 Task: Create a due date automation trigger when advanced on, on the monday before a card is due add fields with custom field "Resume" set to a date not in this week at 11:00 AM.
Action: Mouse moved to (935, 279)
Screenshot: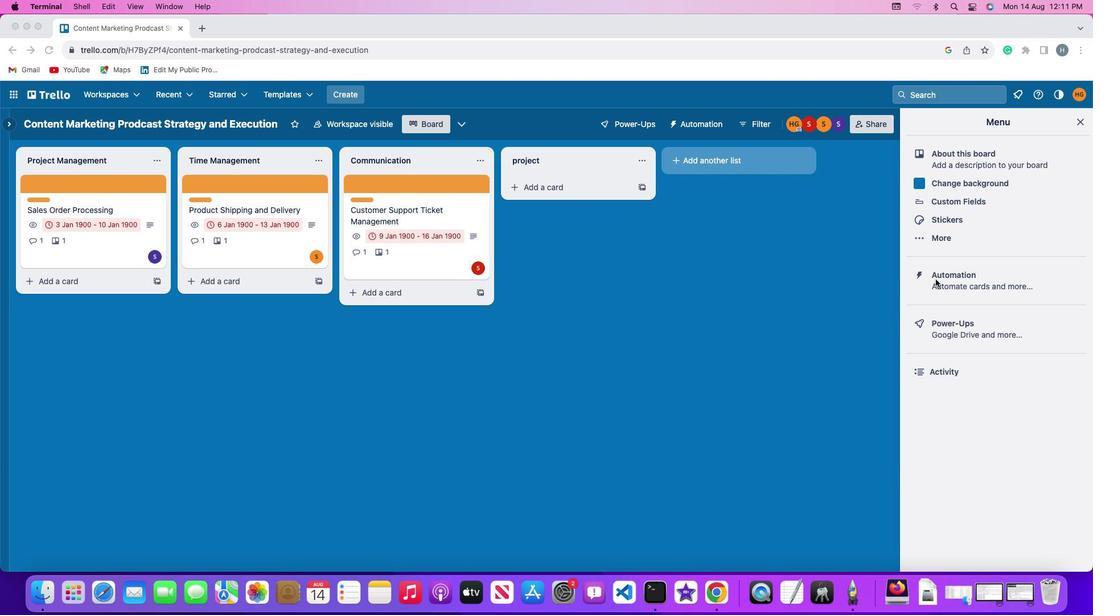 
Action: Mouse pressed left at (935, 279)
Screenshot: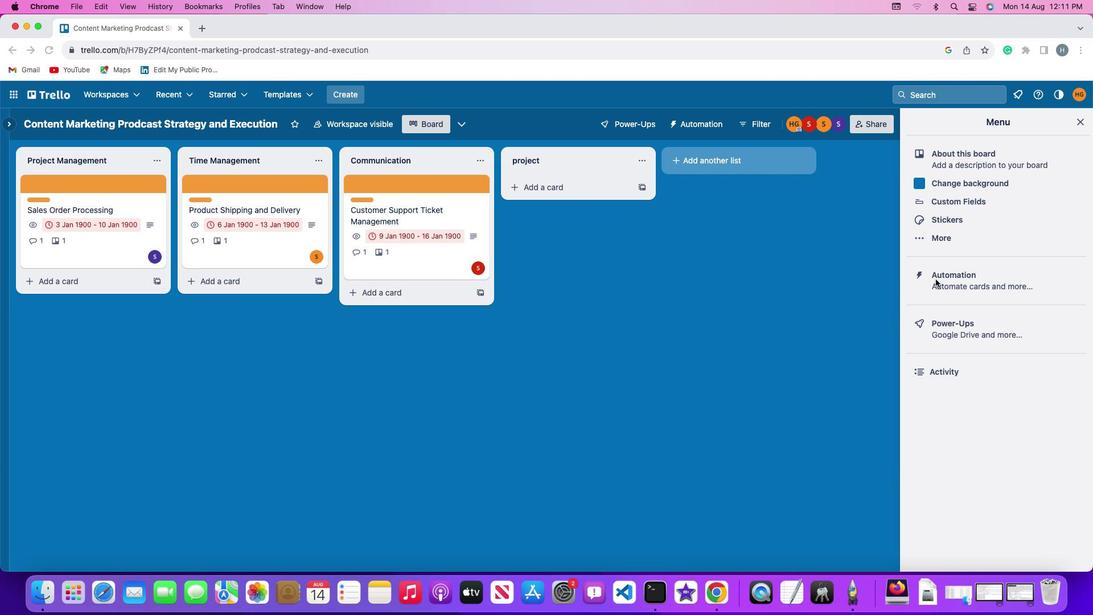 
Action: Mouse pressed left at (935, 279)
Screenshot: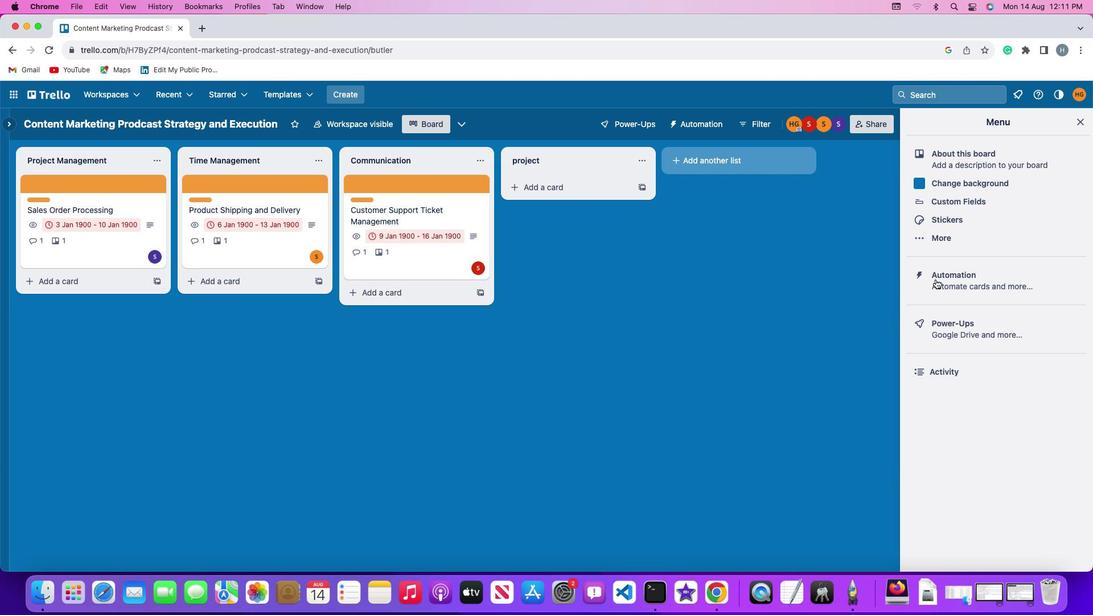 
Action: Mouse moved to (82, 271)
Screenshot: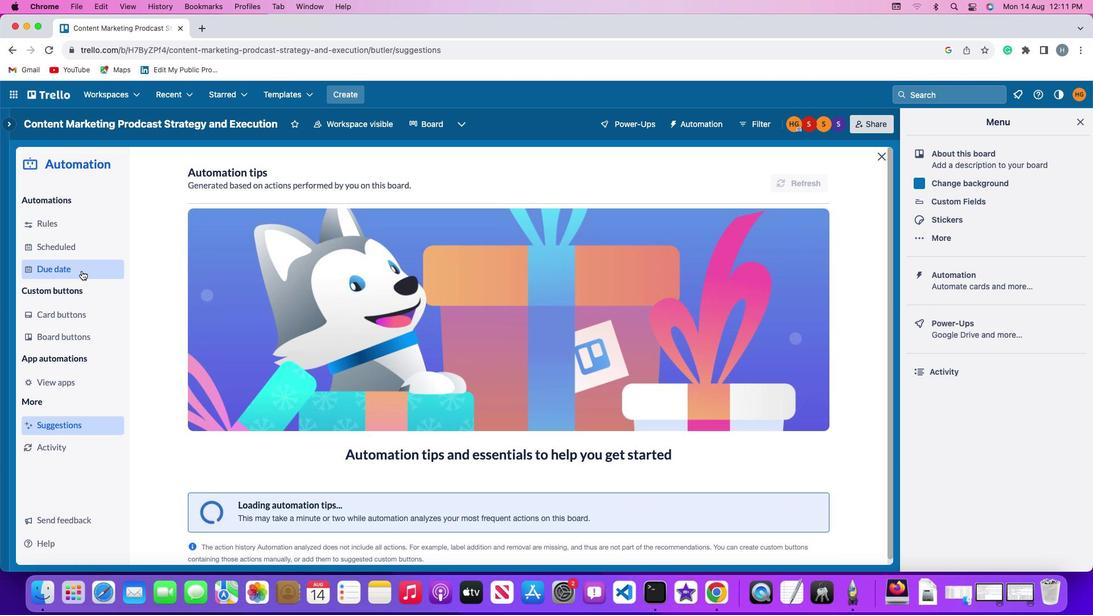 
Action: Mouse pressed left at (82, 271)
Screenshot: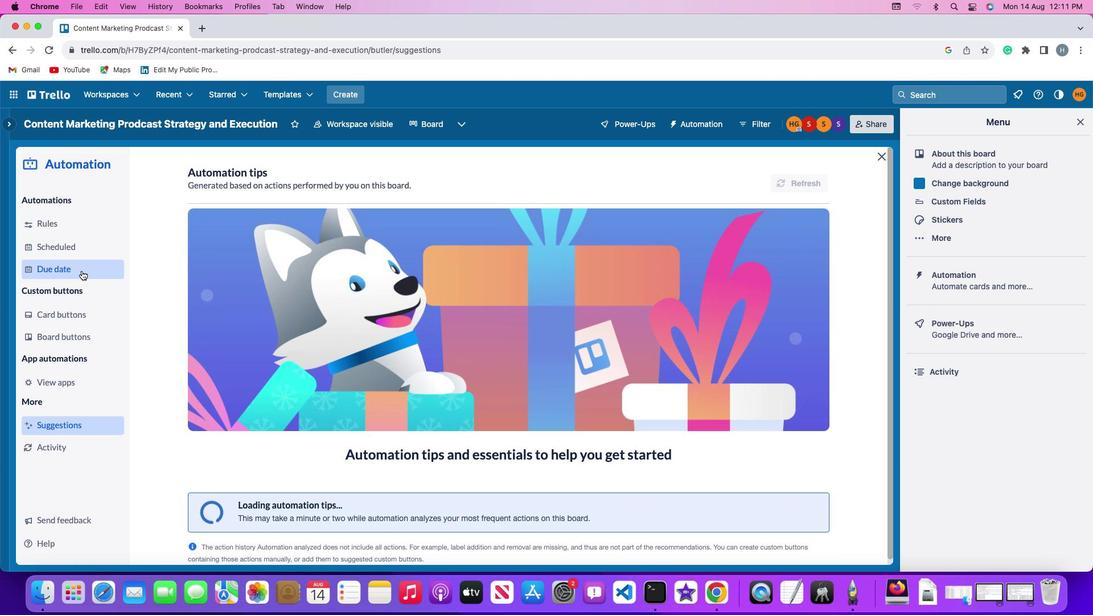 
Action: Mouse moved to (777, 177)
Screenshot: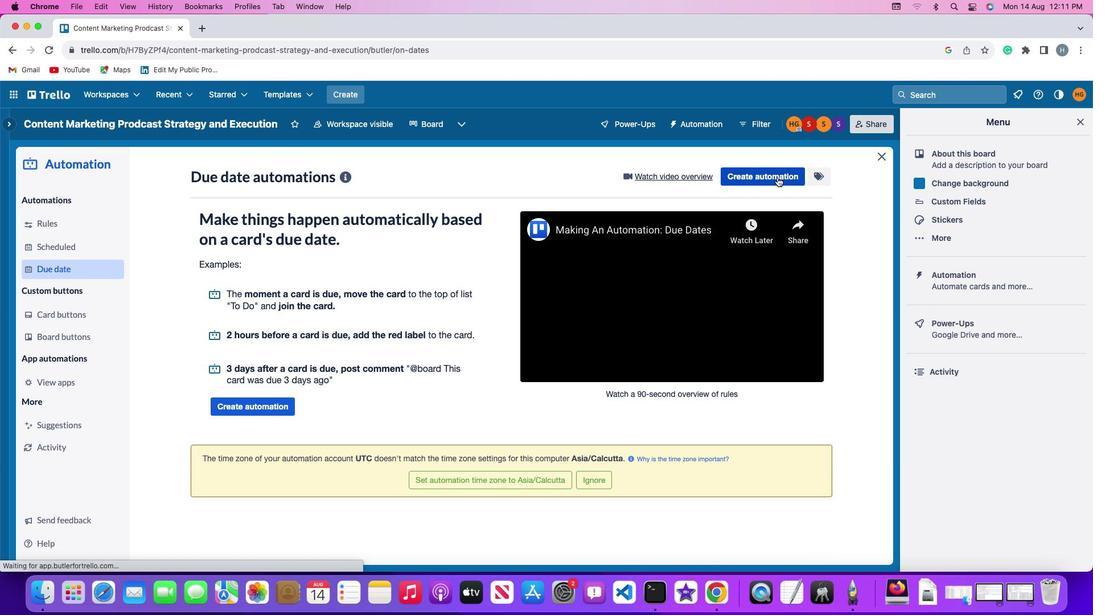 
Action: Mouse pressed left at (777, 177)
Screenshot: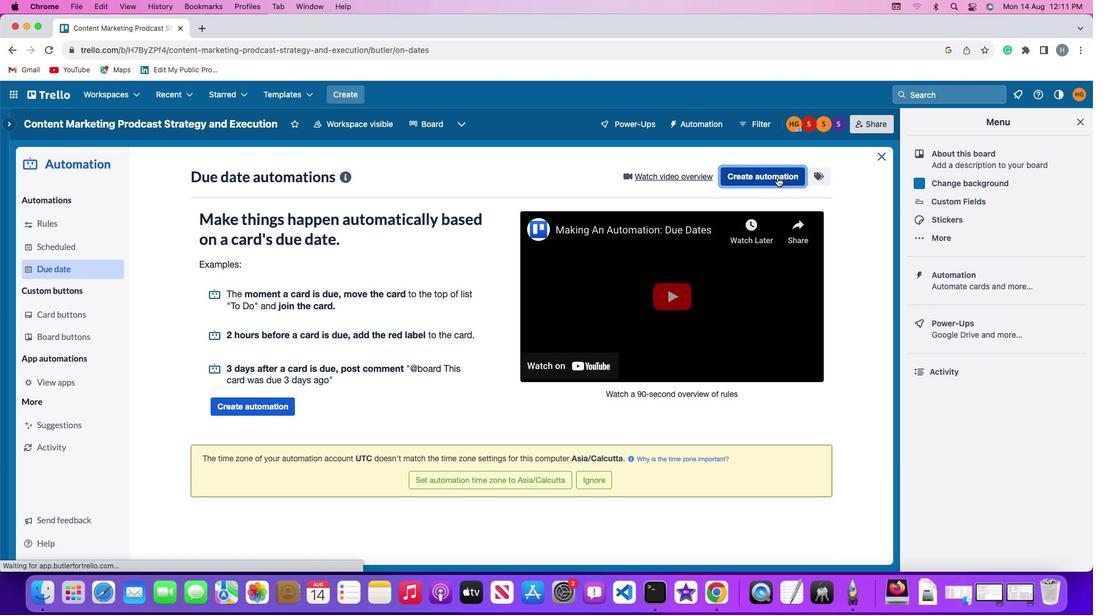 
Action: Mouse moved to (234, 285)
Screenshot: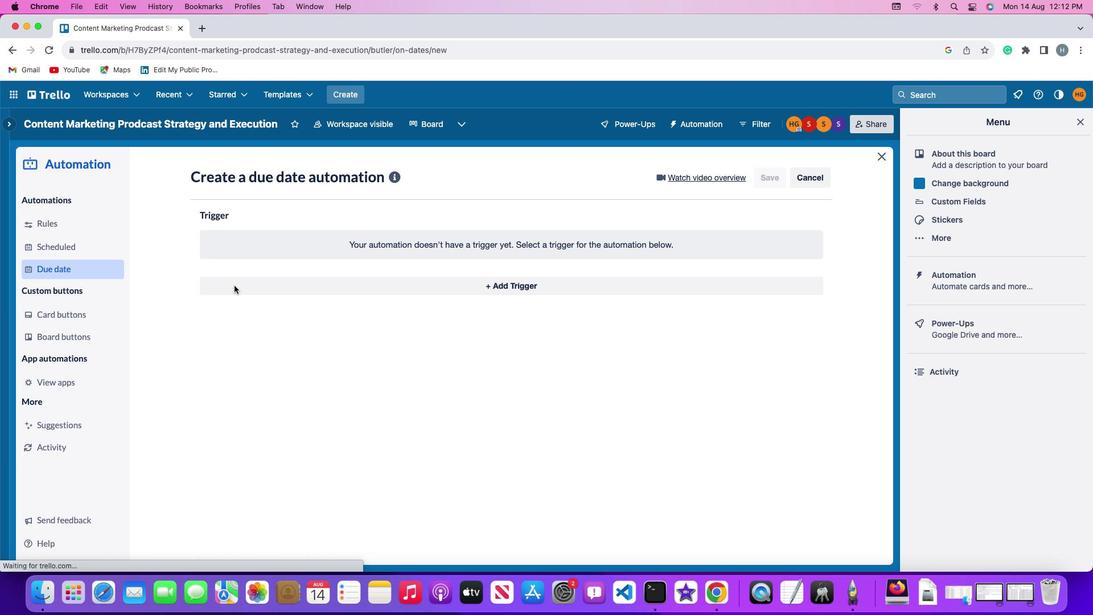 
Action: Mouse pressed left at (234, 285)
Screenshot: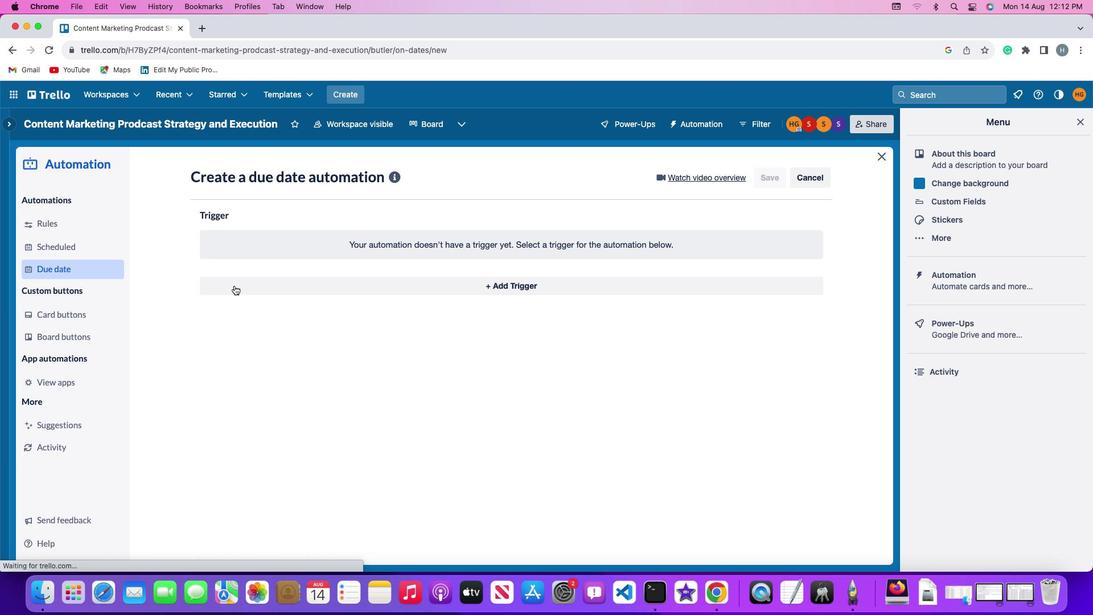 
Action: Mouse moved to (249, 488)
Screenshot: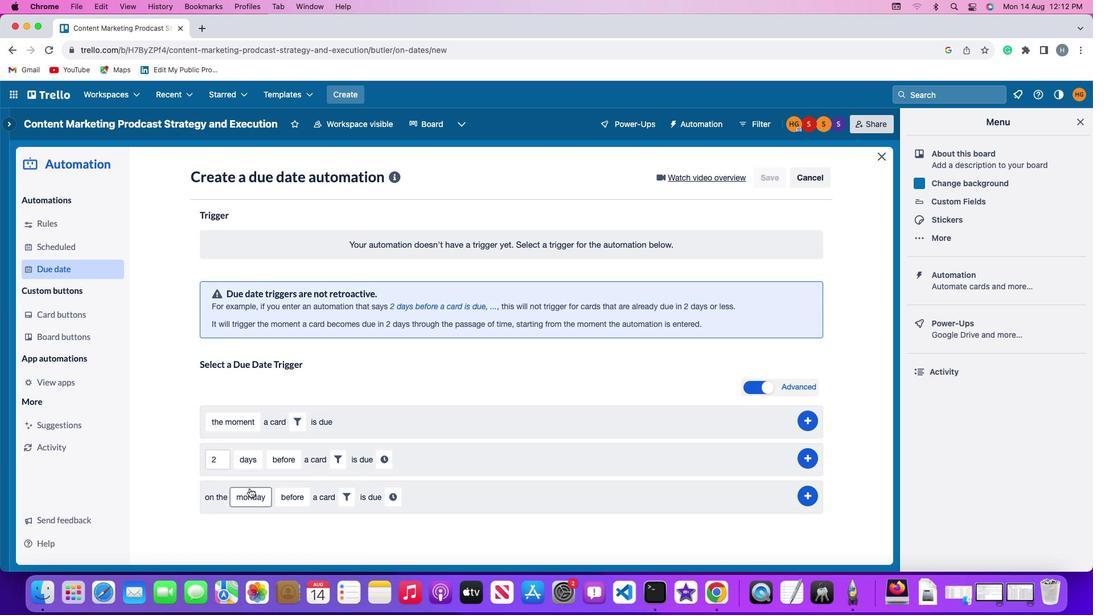 
Action: Mouse pressed left at (249, 488)
Screenshot: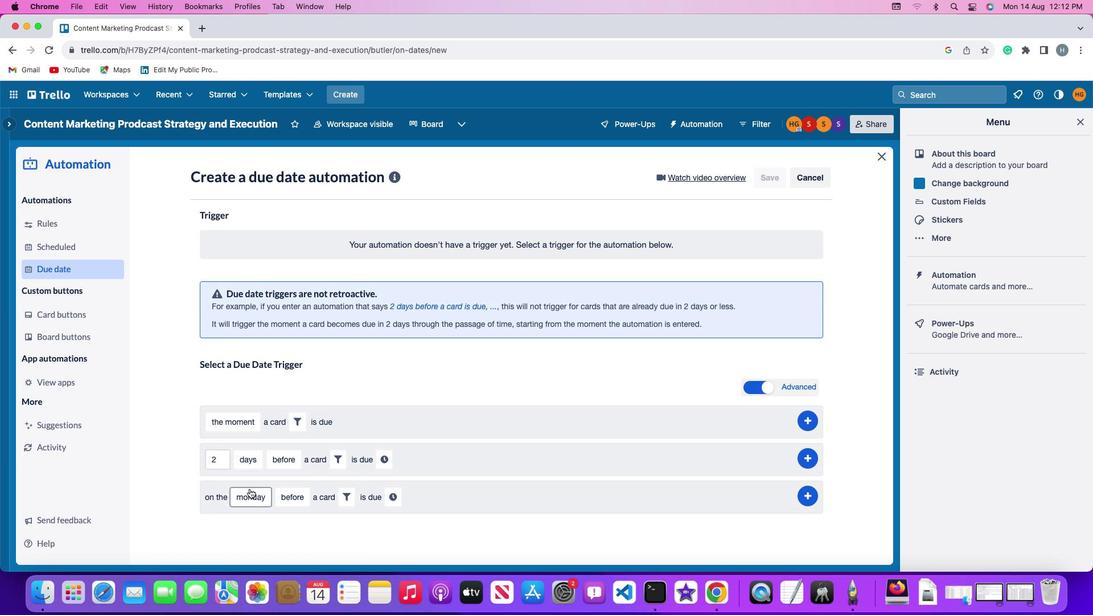 
Action: Mouse moved to (261, 340)
Screenshot: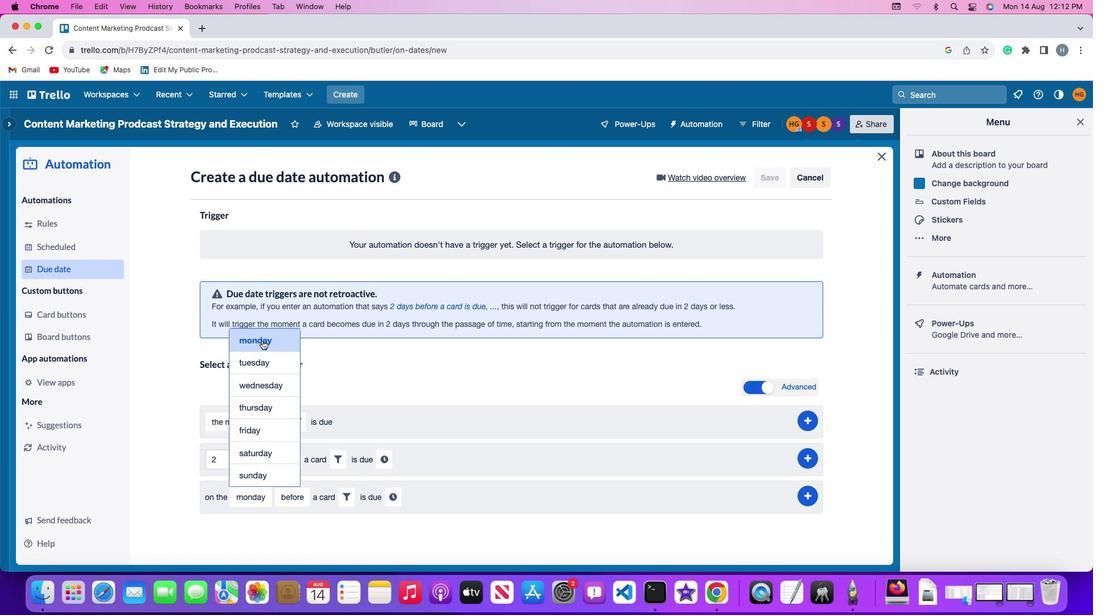 
Action: Mouse pressed left at (261, 340)
Screenshot: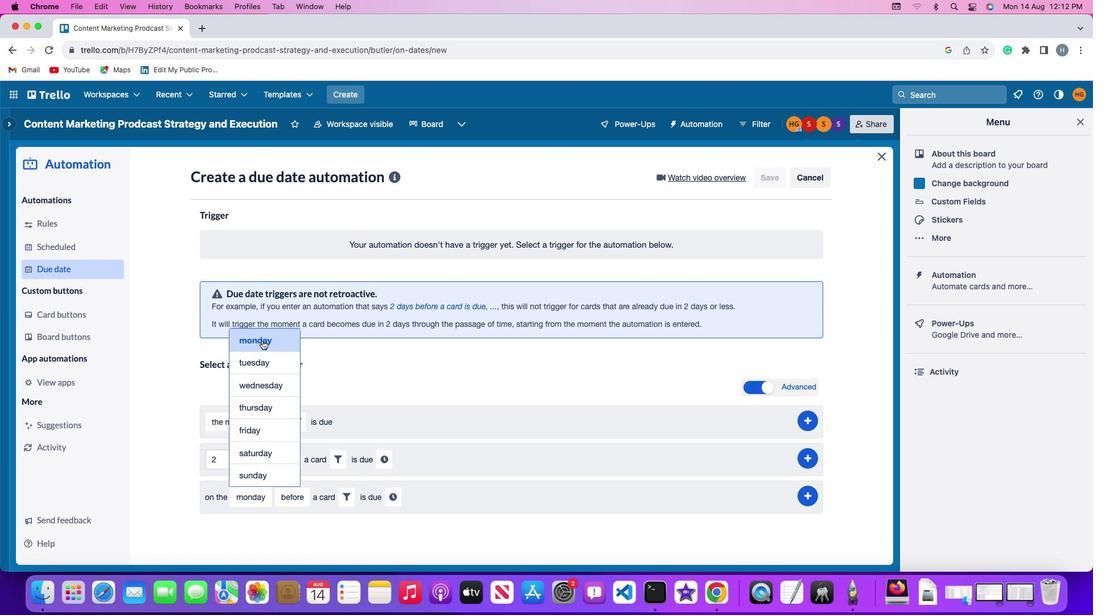 
Action: Mouse moved to (303, 493)
Screenshot: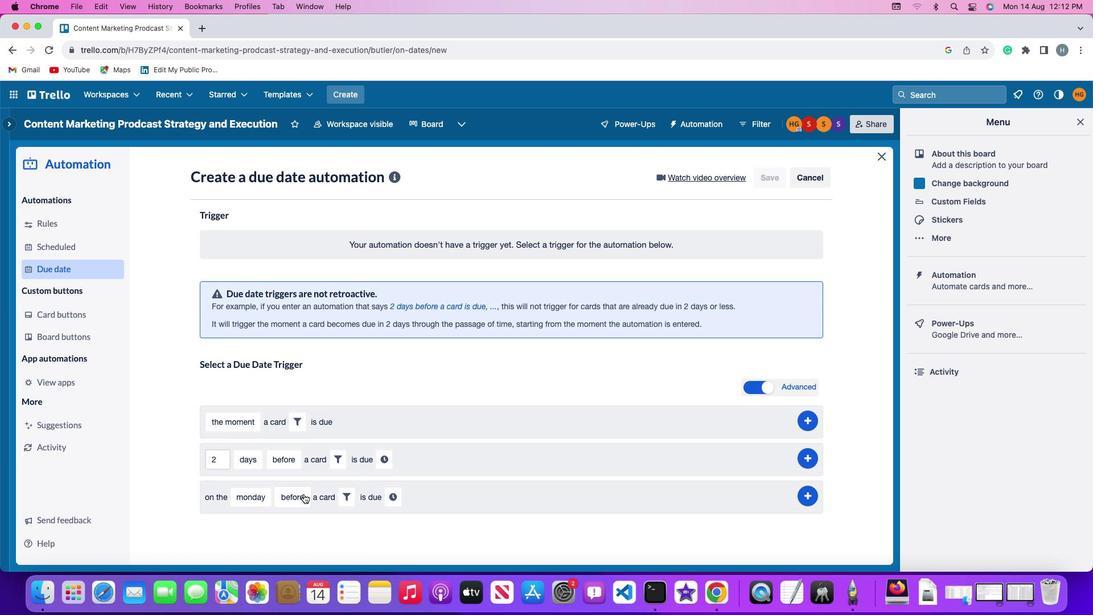 
Action: Mouse pressed left at (303, 493)
Screenshot: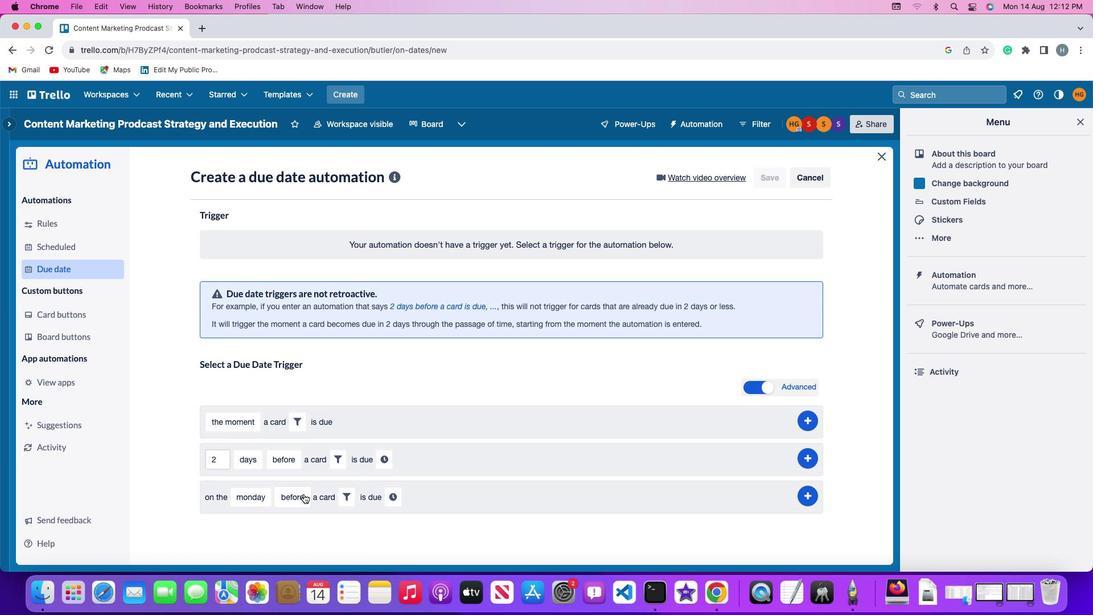 
Action: Mouse moved to (301, 408)
Screenshot: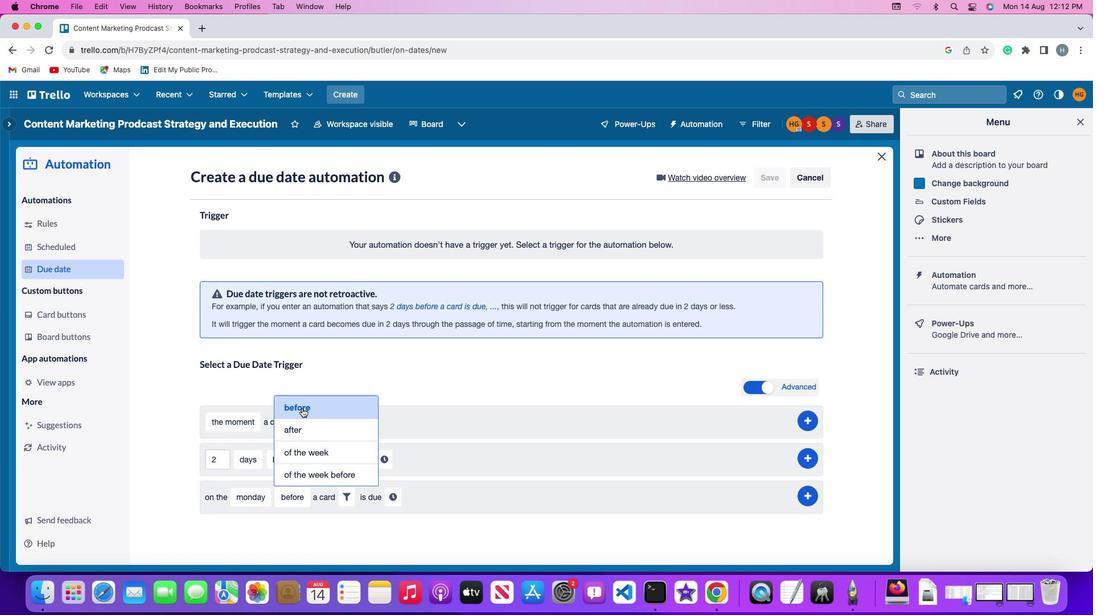 
Action: Mouse pressed left at (301, 408)
Screenshot: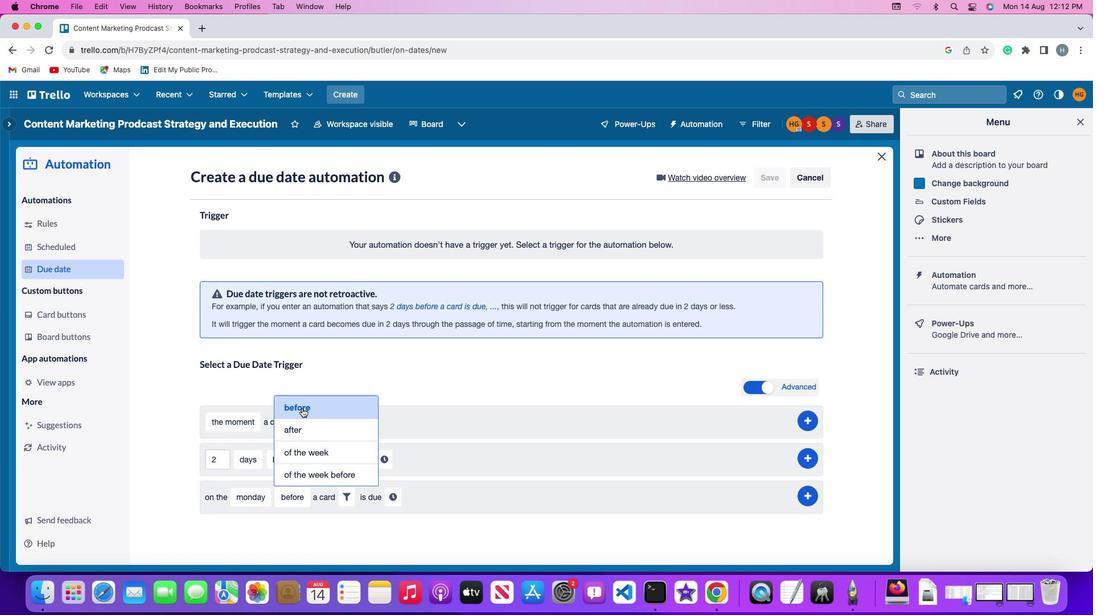 
Action: Mouse moved to (343, 492)
Screenshot: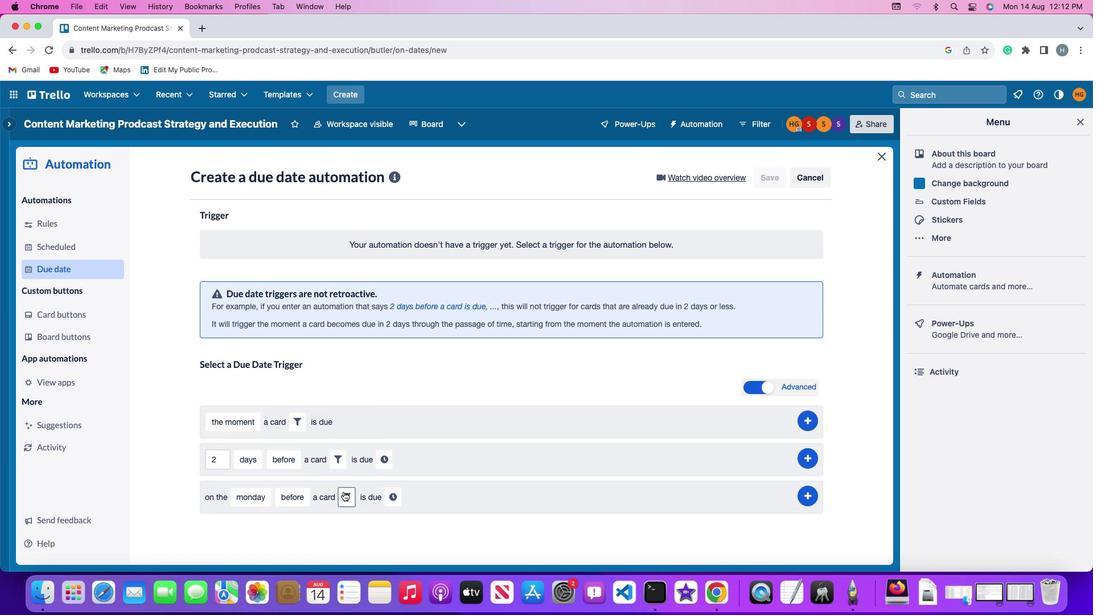 
Action: Mouse pressed left at (343, 492)
Screenshot: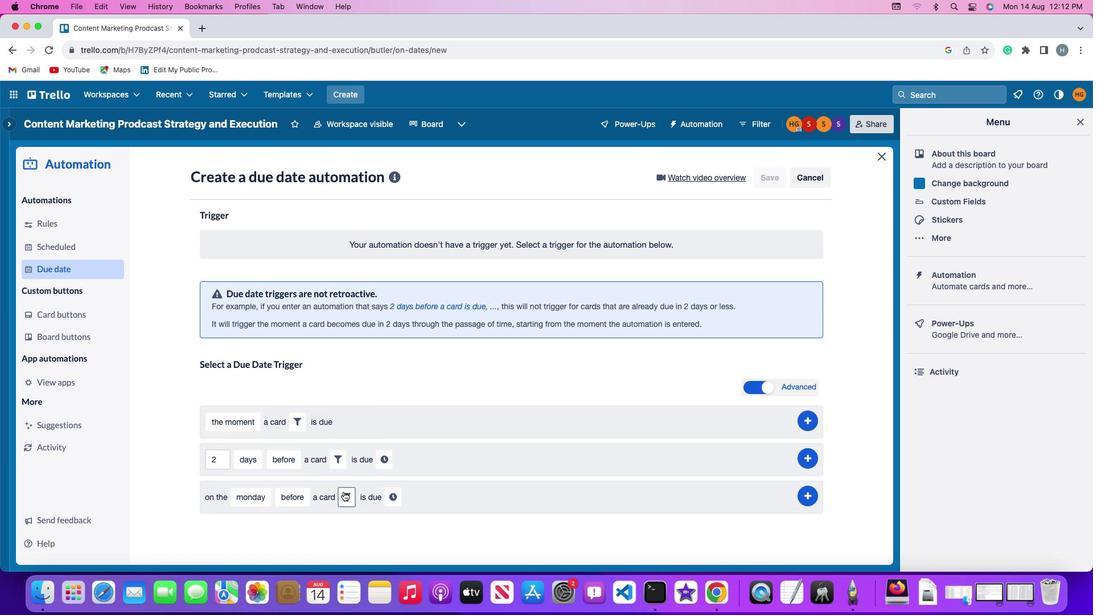 
Action: Mouse moved to (534, 536)
Screenshot: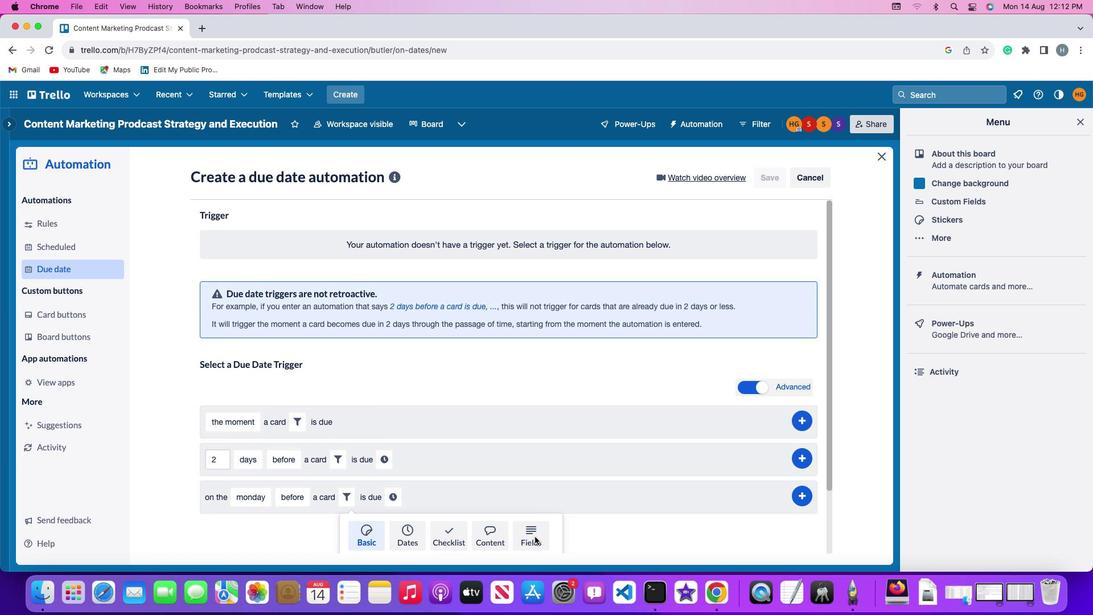 
Action: Mouse pressed left at (534, 536)
Screenshot: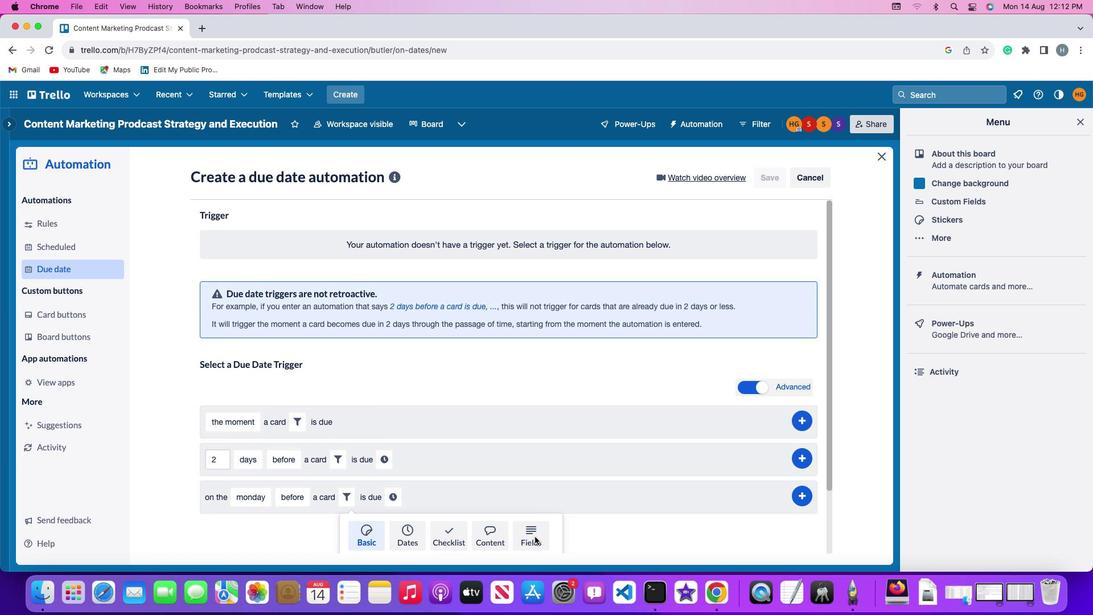 
Action: Mouse moved to (299, 530)
Screenshot: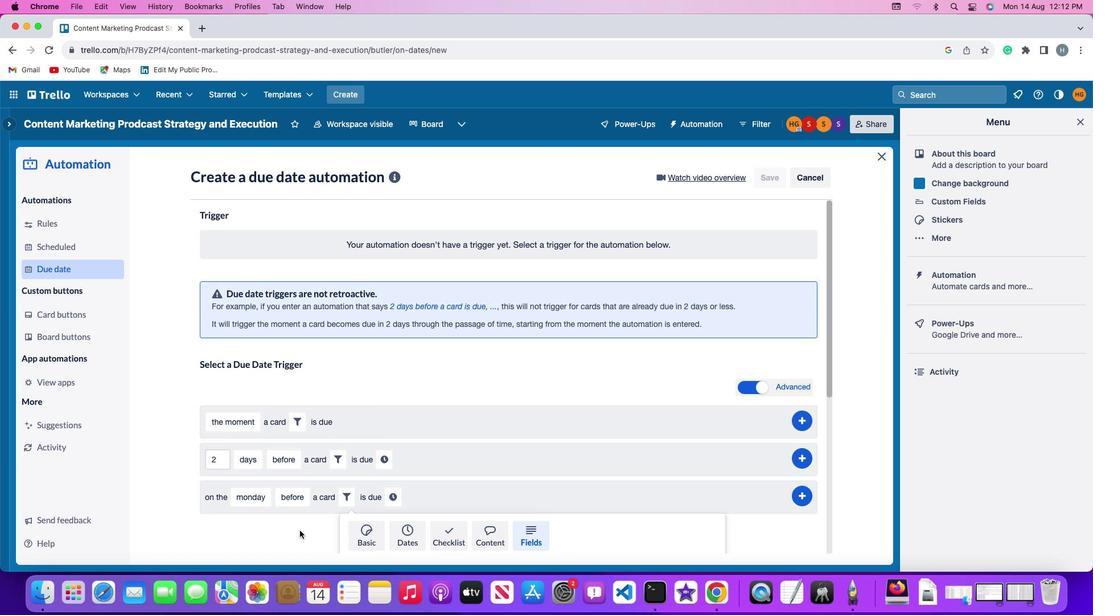 
Action: Mouse scrolled (299, 530) with delta (0, 0)
Screenshot: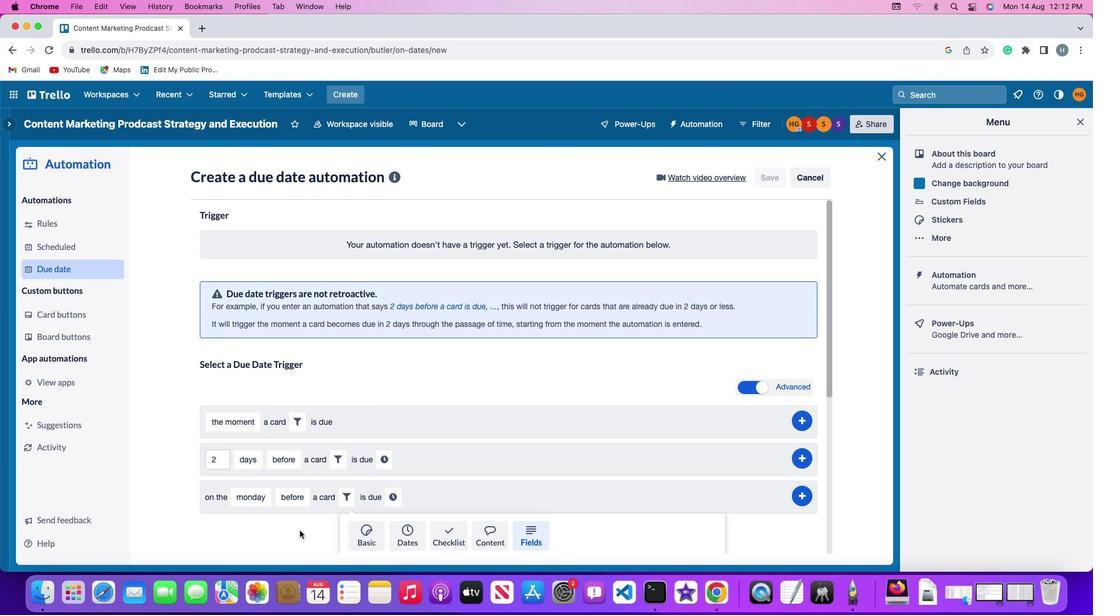 
Action: Mouse scrolled (299, 530) with delta (0, 0)
Screenshot: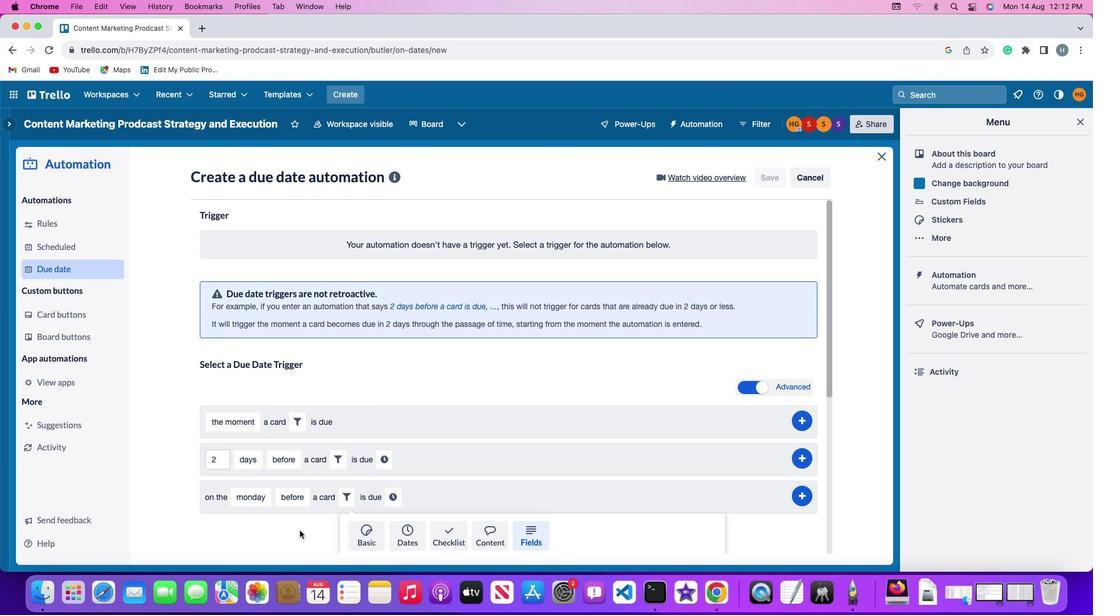 
Action: Mouse scrolled (299, 530) with delta (0, -1)
Screenshot: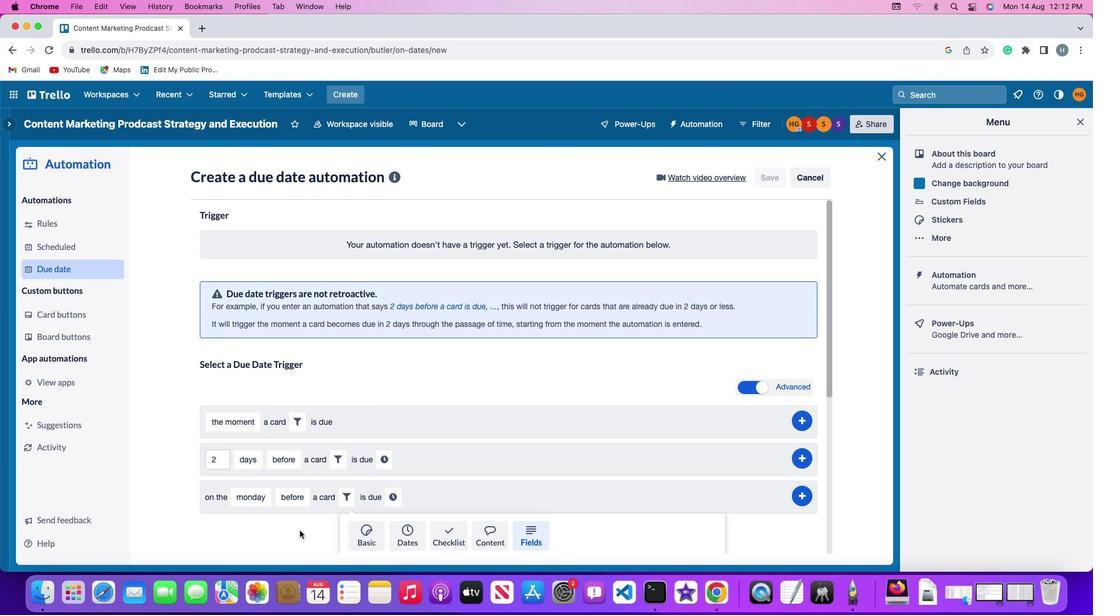 
Action: Mouse moved to (299, 530)
Screenshot: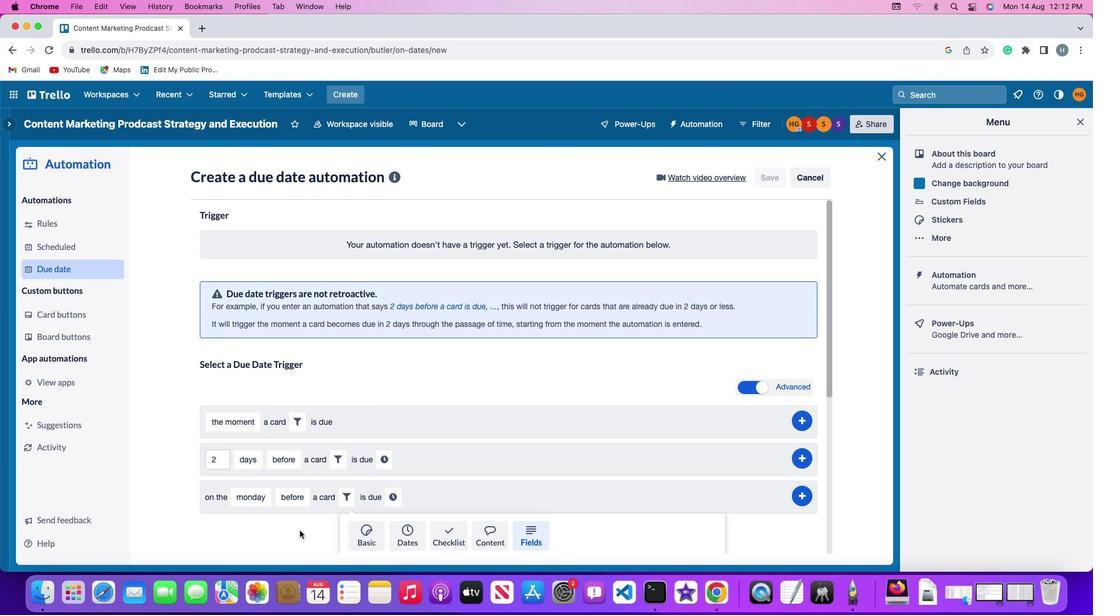 
Action: Mouse scrolled (299, 530) with delta (0, -2)
Screenshot: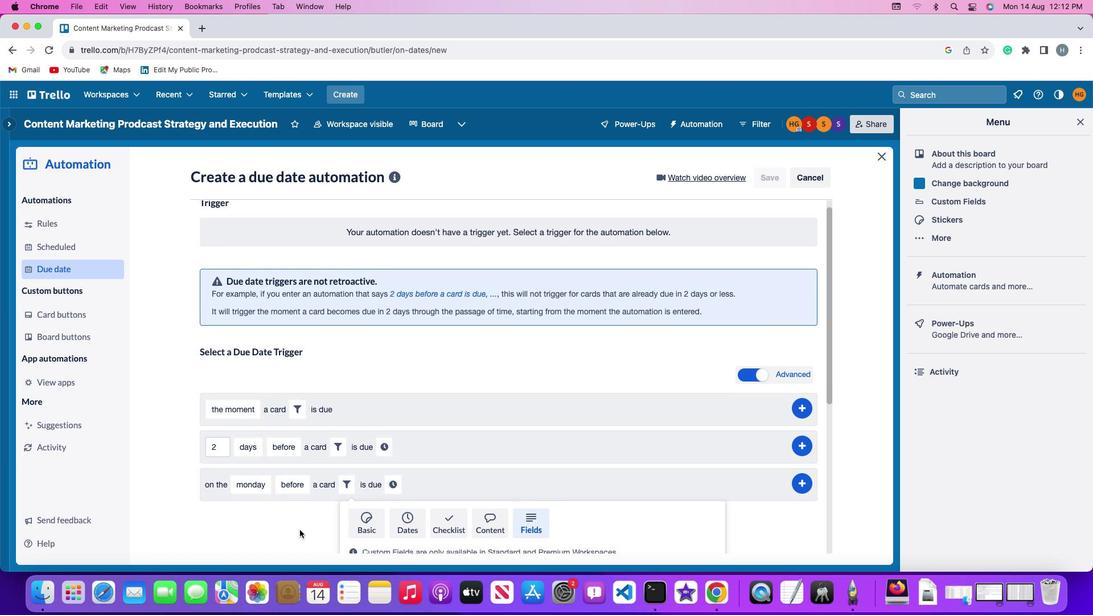 
Action: Mouse moved to (299, 529)
Screenshot: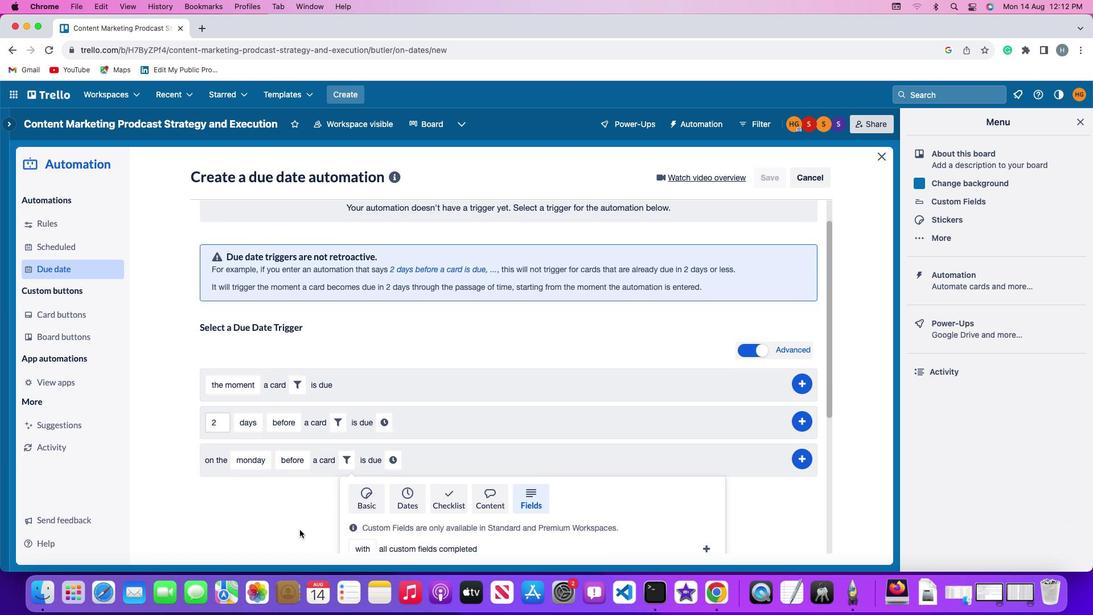 
Action: Mouse scrolled (299, 529) with delta (0, -2)
Screenshot: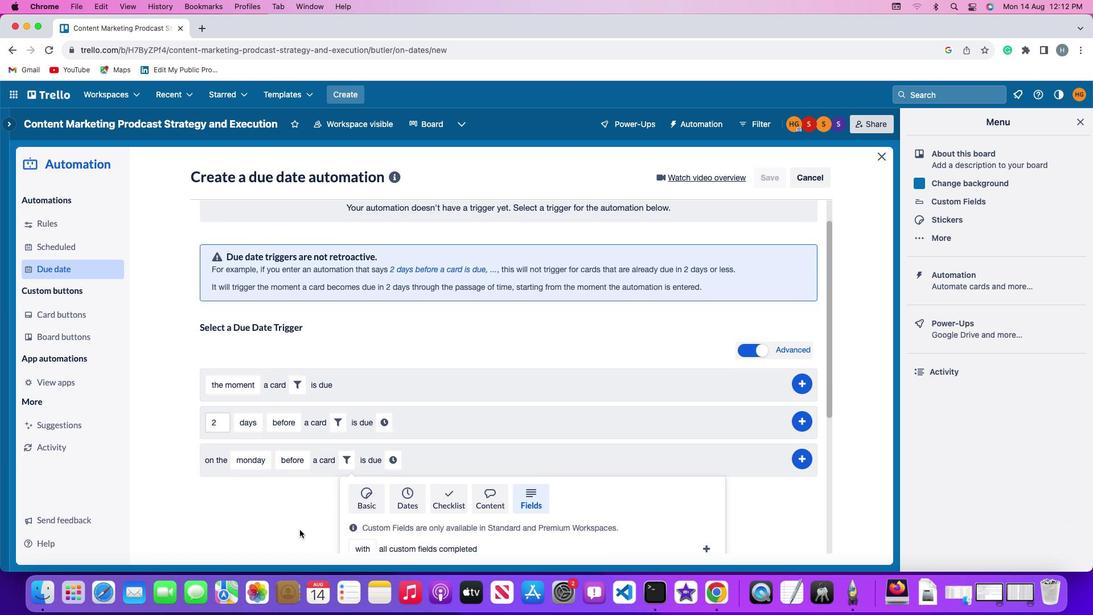 
Action: Mouse scrolled (299, 529) with delta (0, 0)
Screenshot: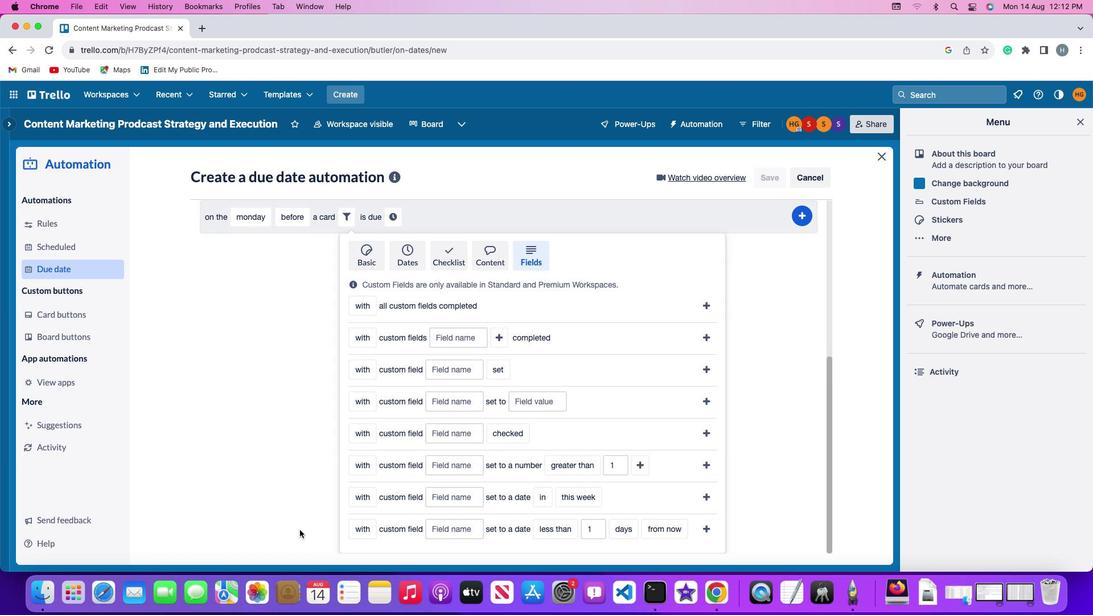 
Action: Mouse scrolled (299, 529) with delta (0, 0)
Screenshot: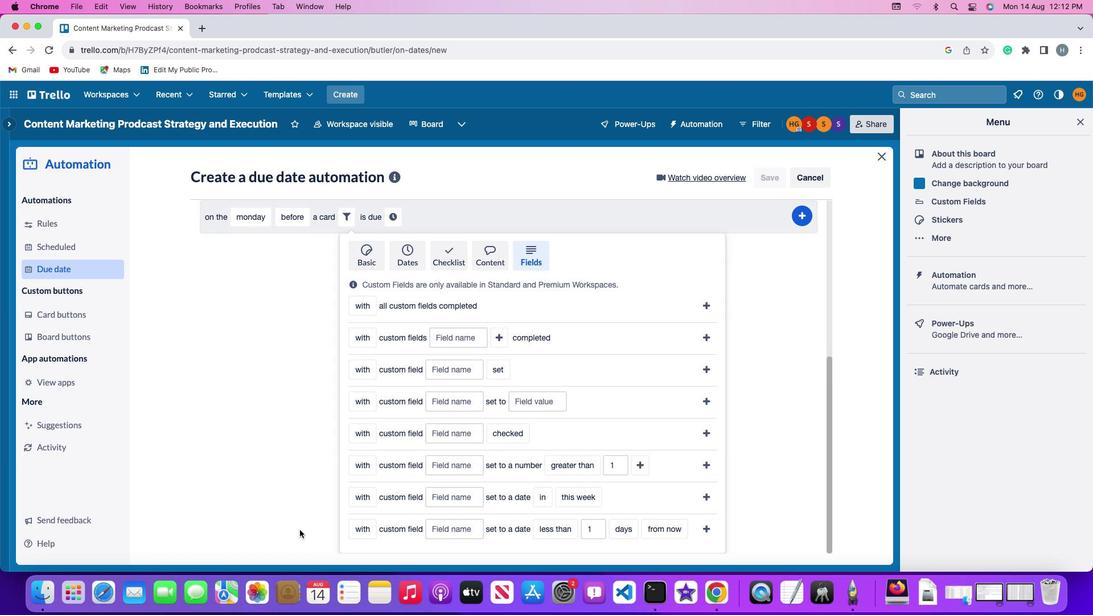 
Action: Mouse scrolled (299, 529) with delta (0, -1)
Screenshot: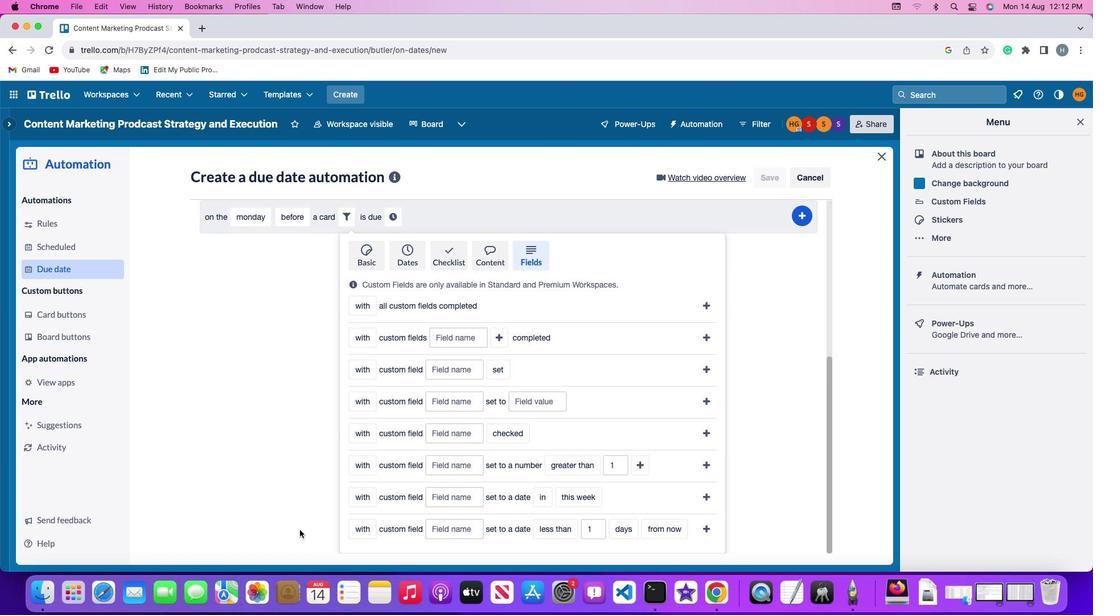 
Action: Mouse scrolled (299, 529) with delta (0, -2)
Screenshot: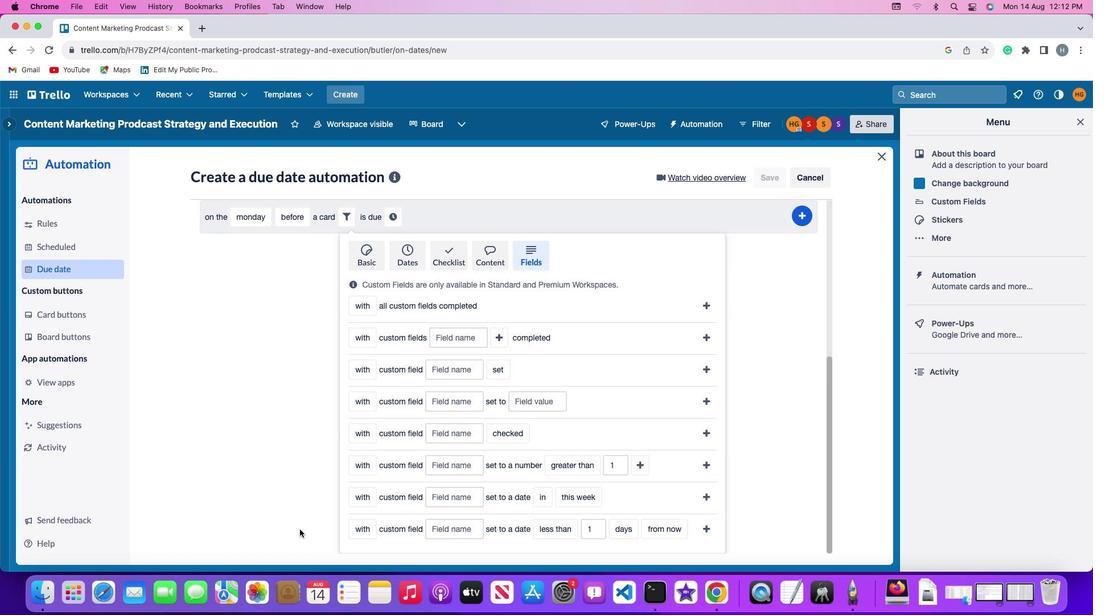 
Action: Mouse moved to (298, 530)
Screenshot: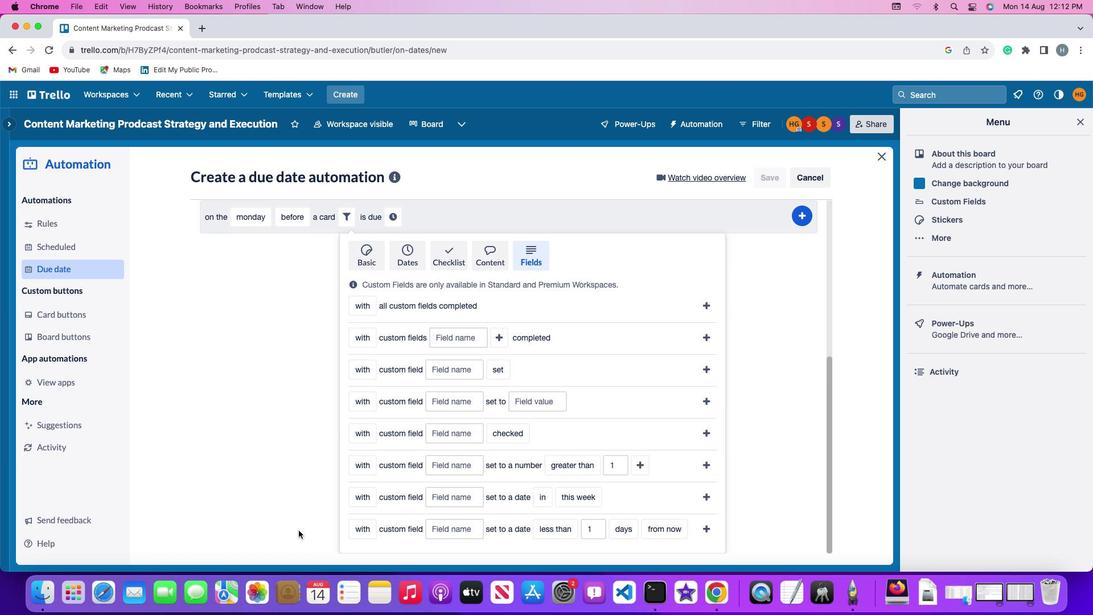 
Action: Mouse scrolled (298, 530) with delta (0, 0)
Screenshot: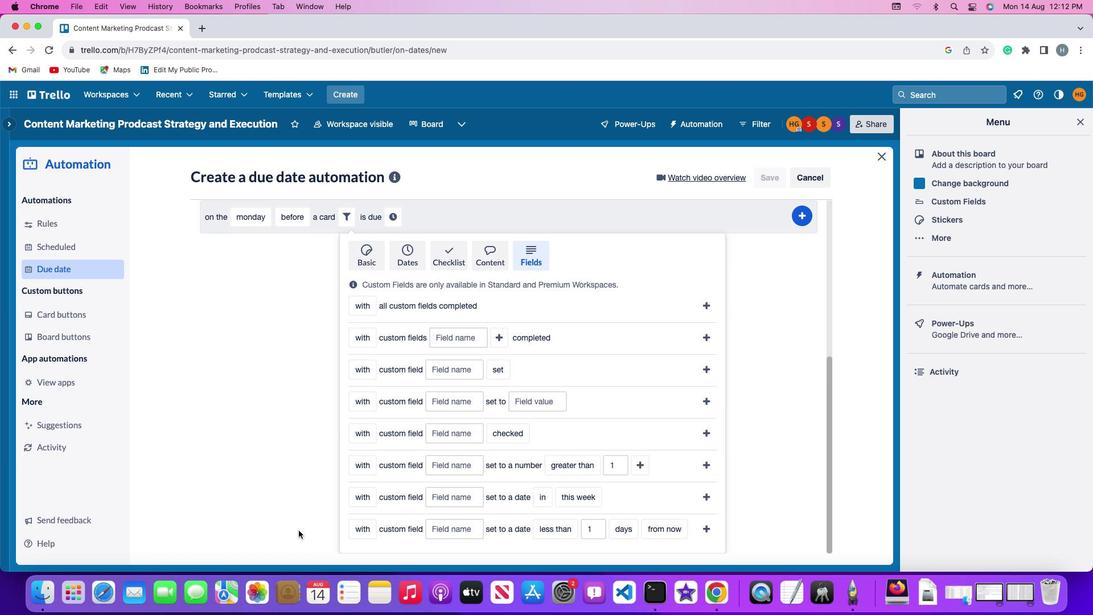 
Action: Mouse scrolled (298, 530) with delta (0, 0)
Screenshot: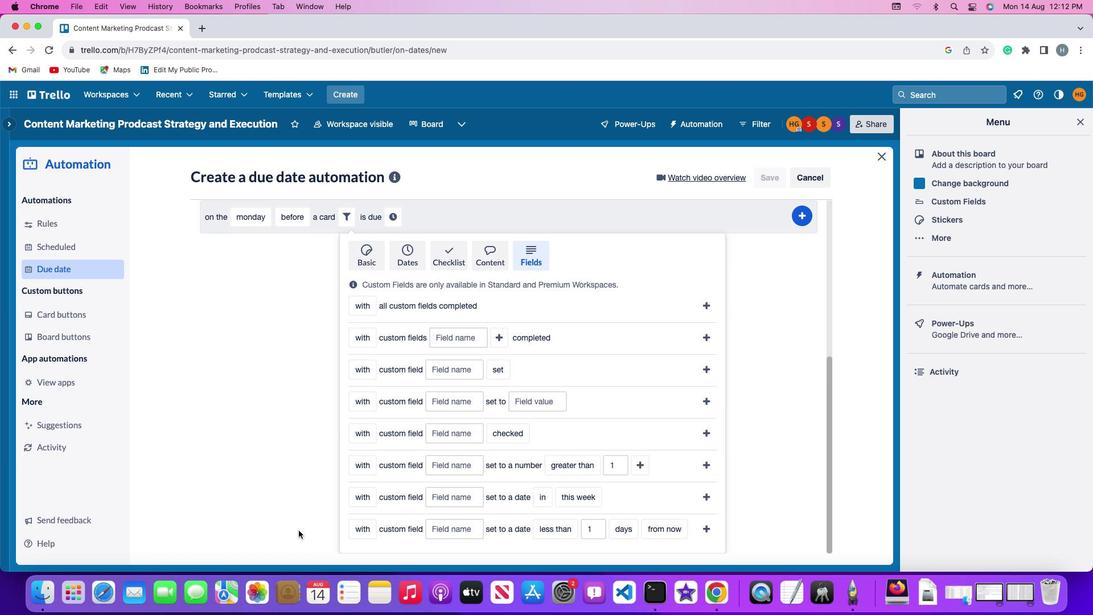 
Action: Mouse moved to (357, 493)
Screenshot: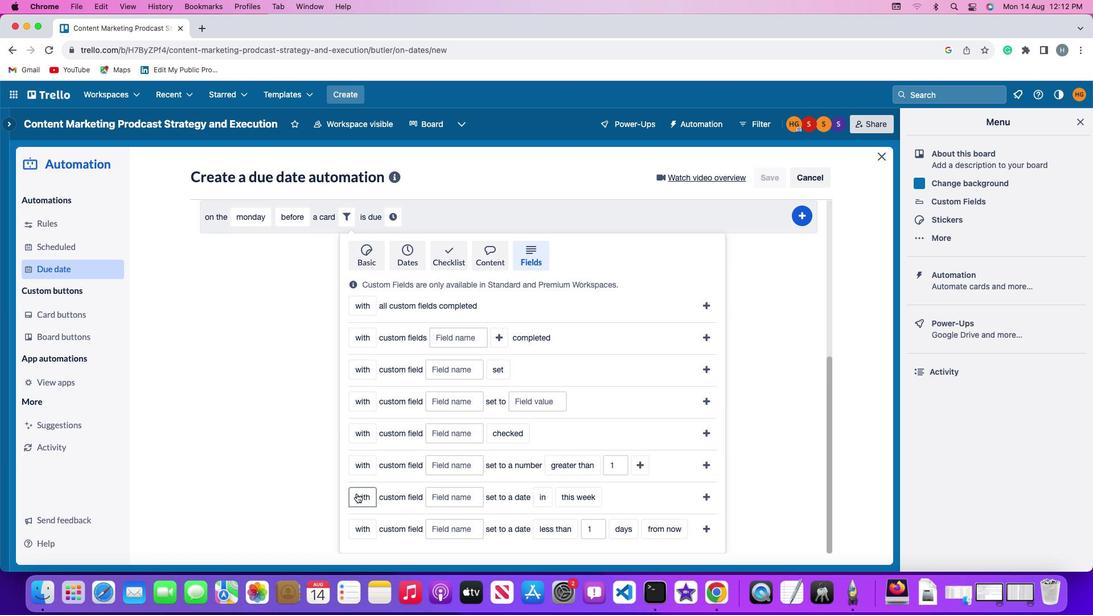 
Action: Mouse pressed left at (357, 493)
Screenshot: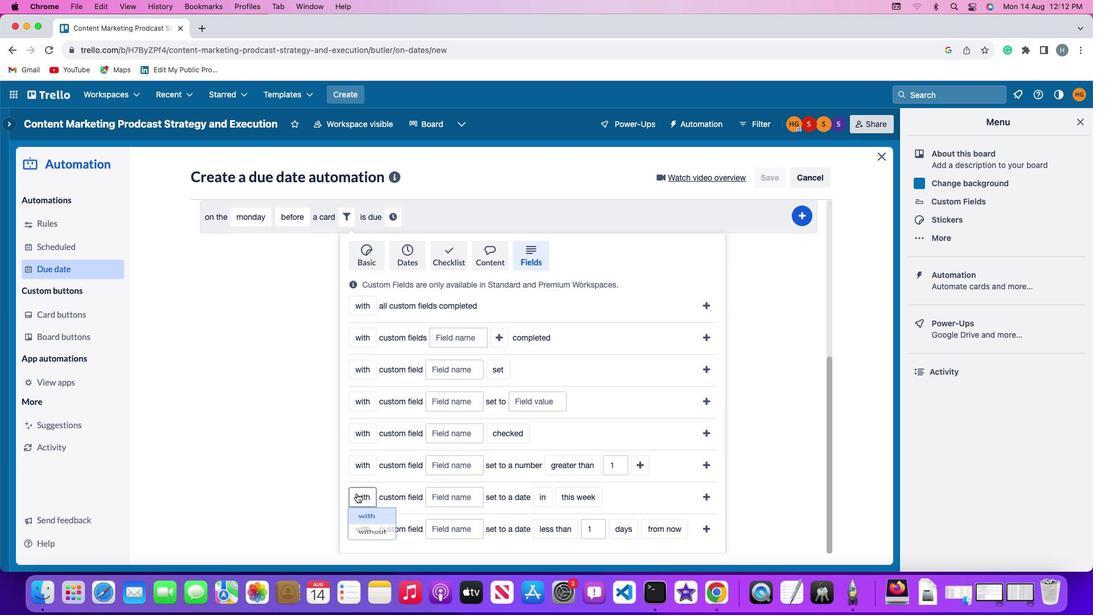 
Action: Mouse moved to (372, 517)
Screenshot: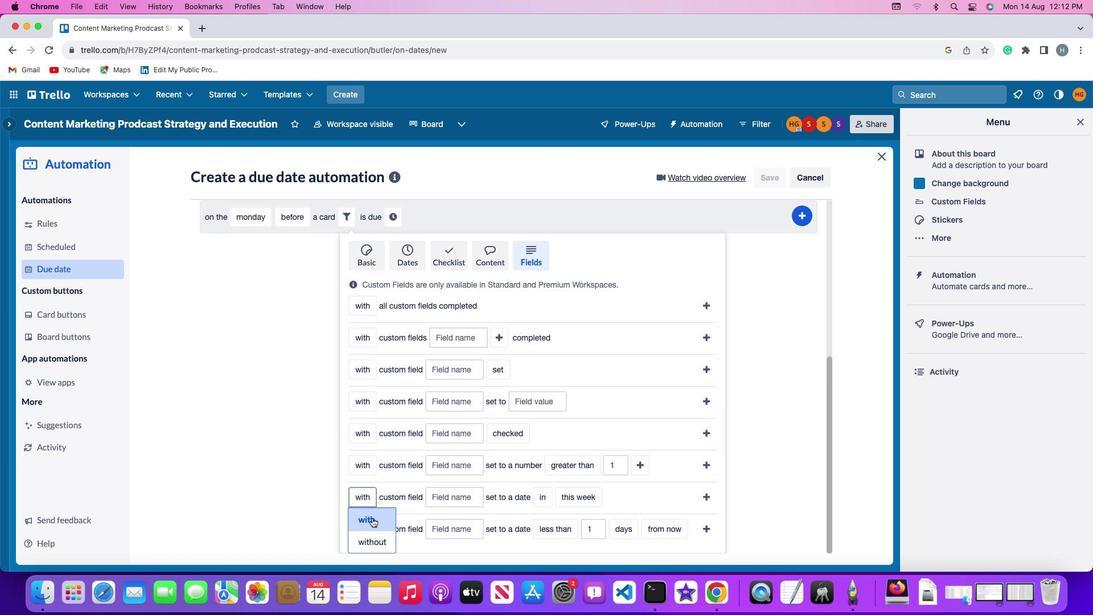 
Action: Mouse pressed left at (372, 517)
Screenshot: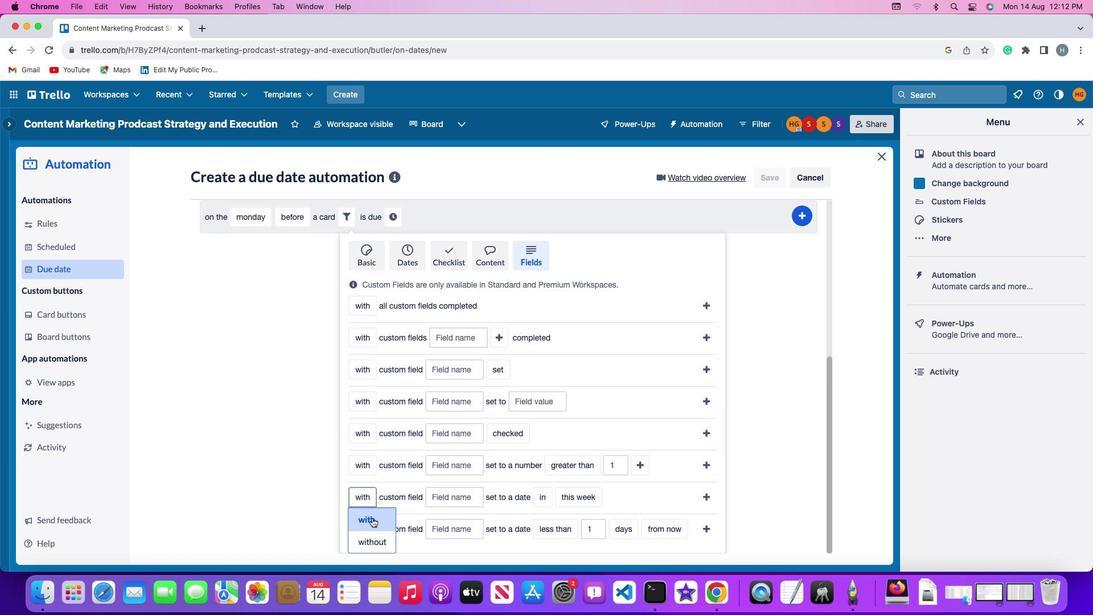 
Action: Mouse moved to (447, 499)
Screenshot: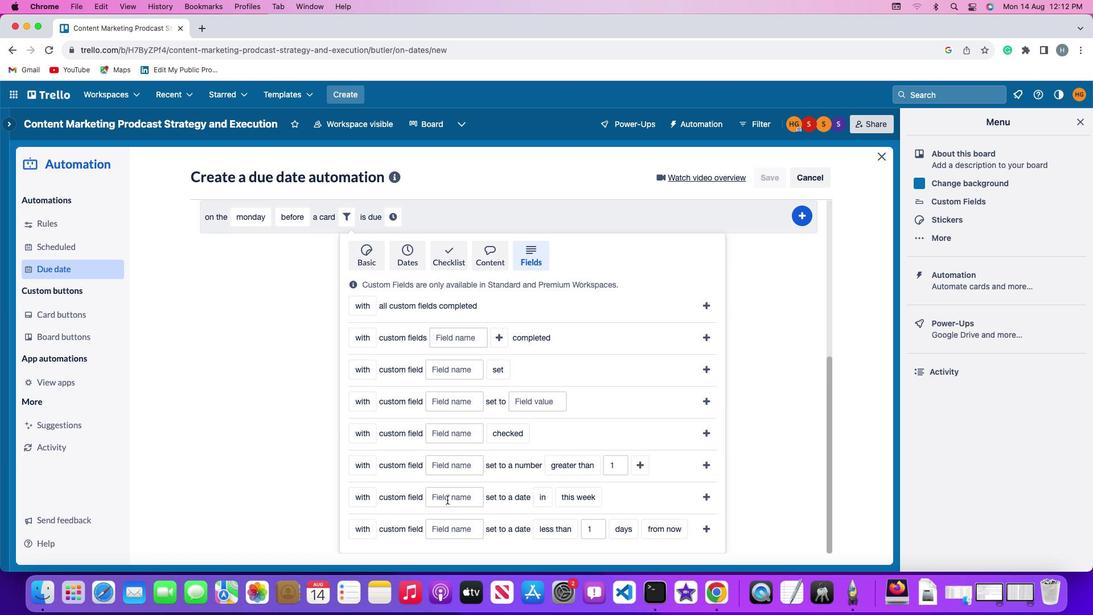 
Action: Mouse pressed left at (447, 499)
Screenshot: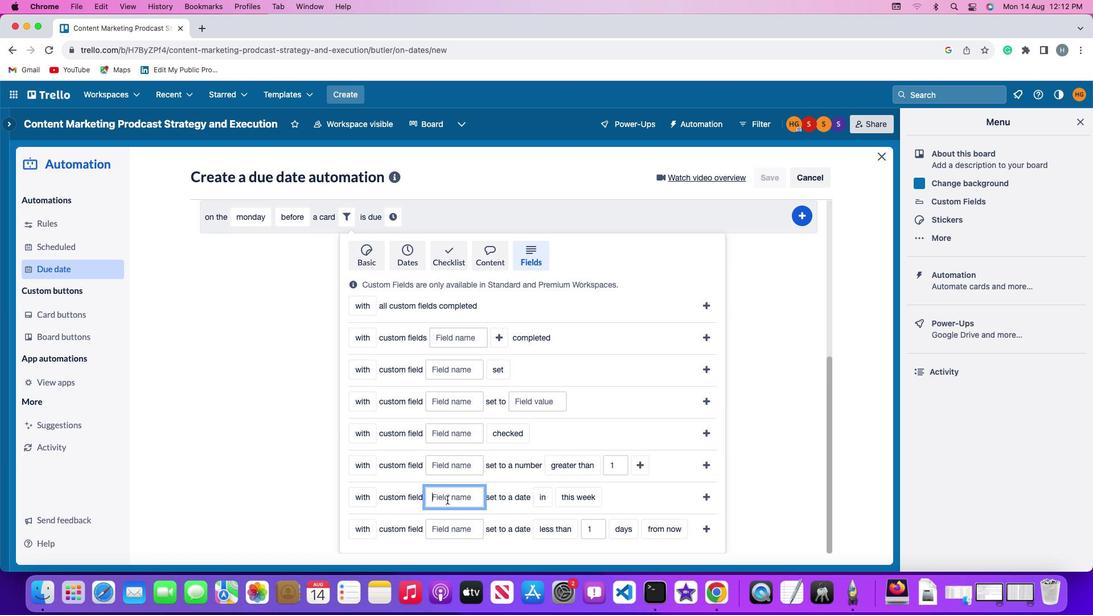 
Action: Mouse moved to (451, 498)
Screenshot: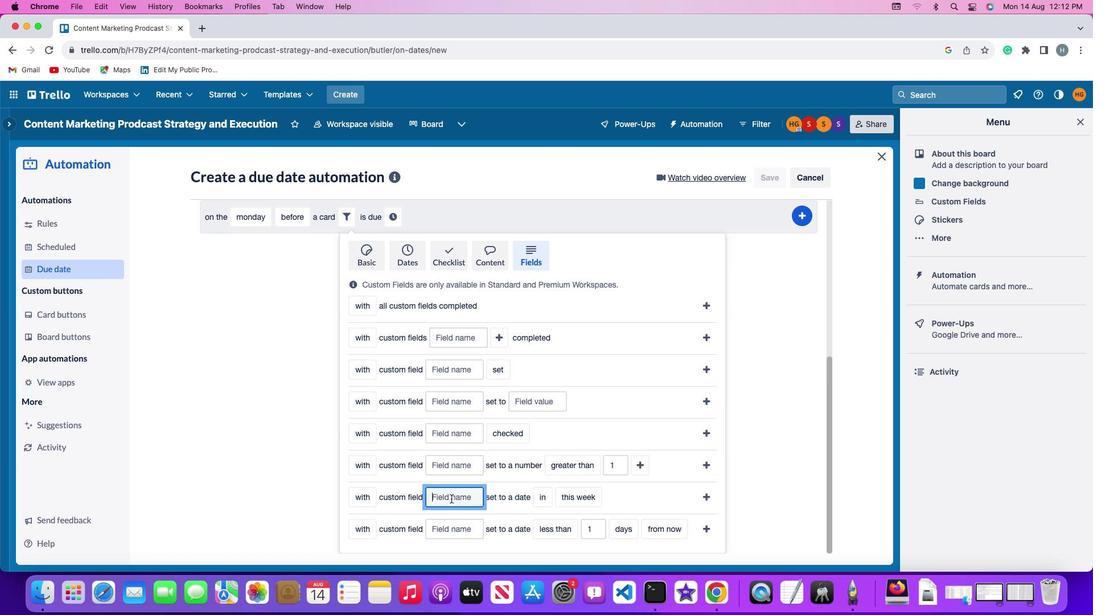 
Action: Key pressed Key.shift'R''e''s''u''m'
Screenshot: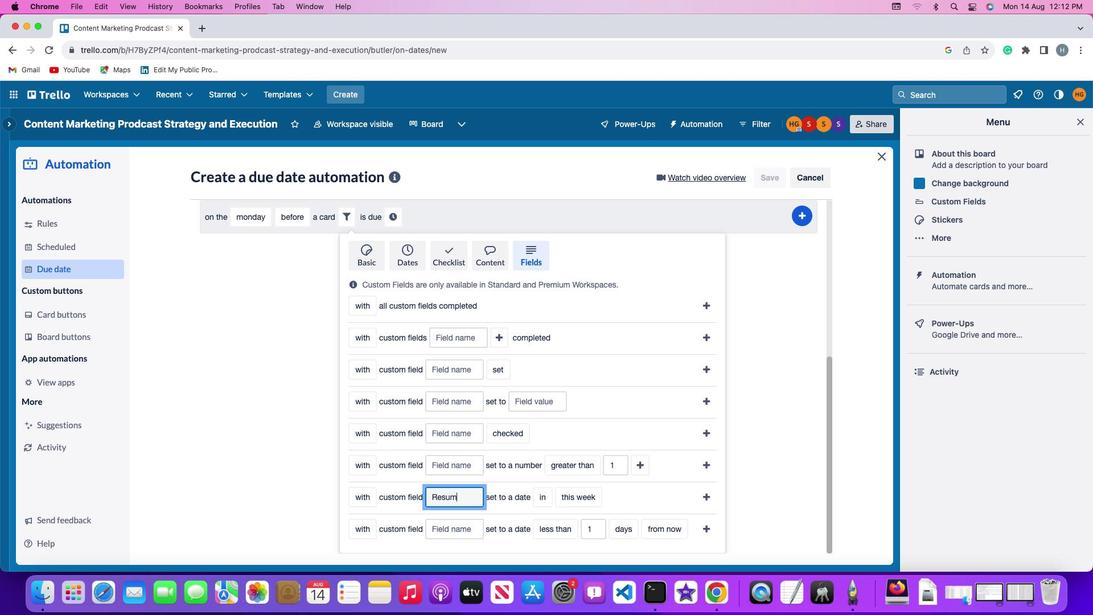 
Action: Mouse moved to (451, 498)
Screenshot: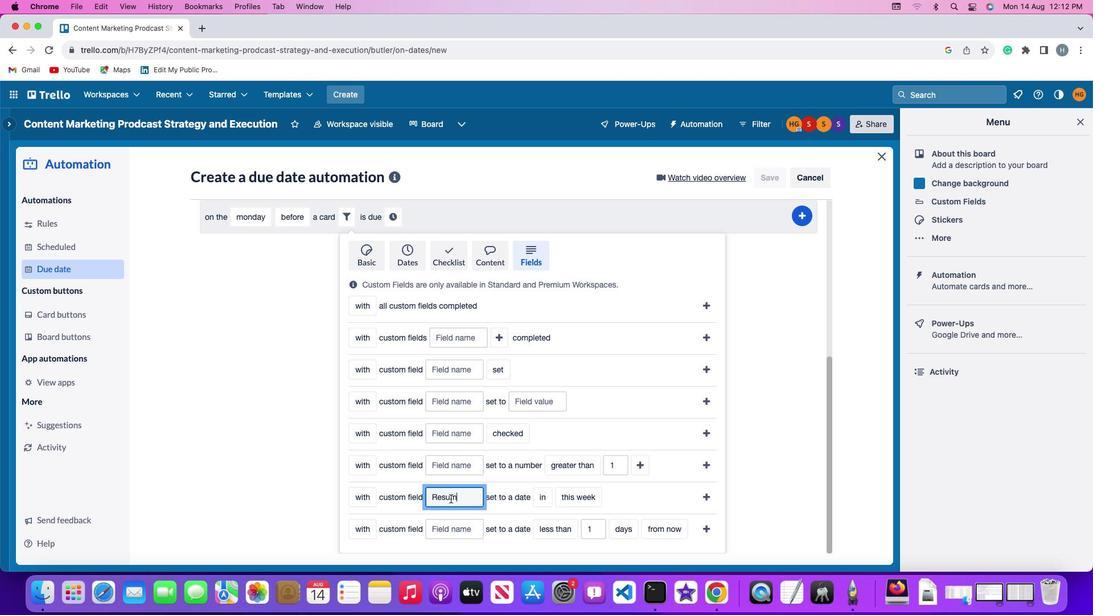 
Action: Key pressed 'e'
Screenshot: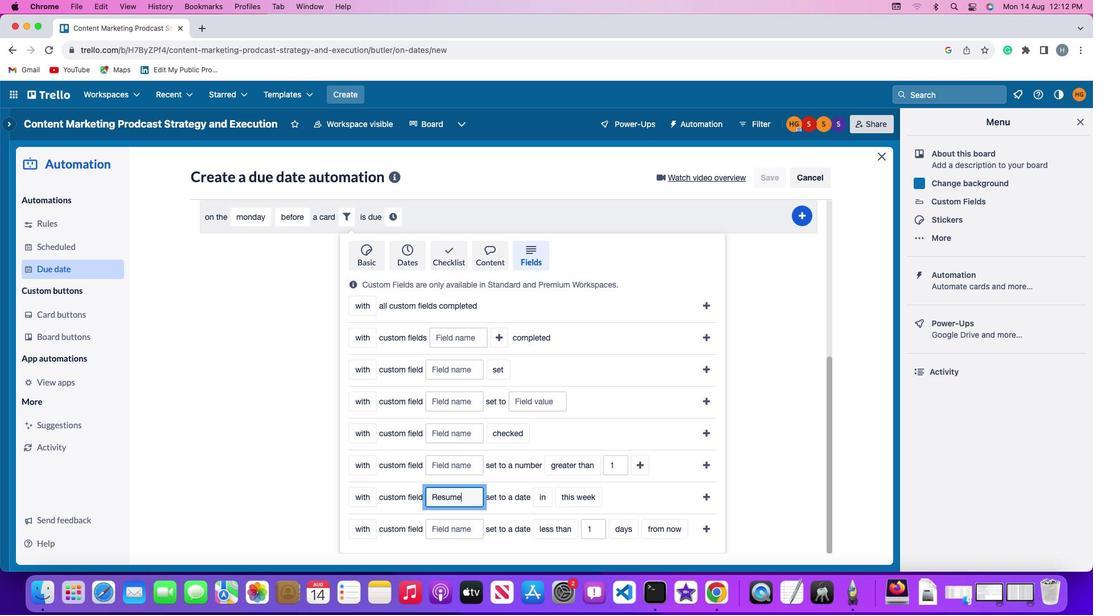 
Action: Mouse moved to (548, 500)
Screenshot: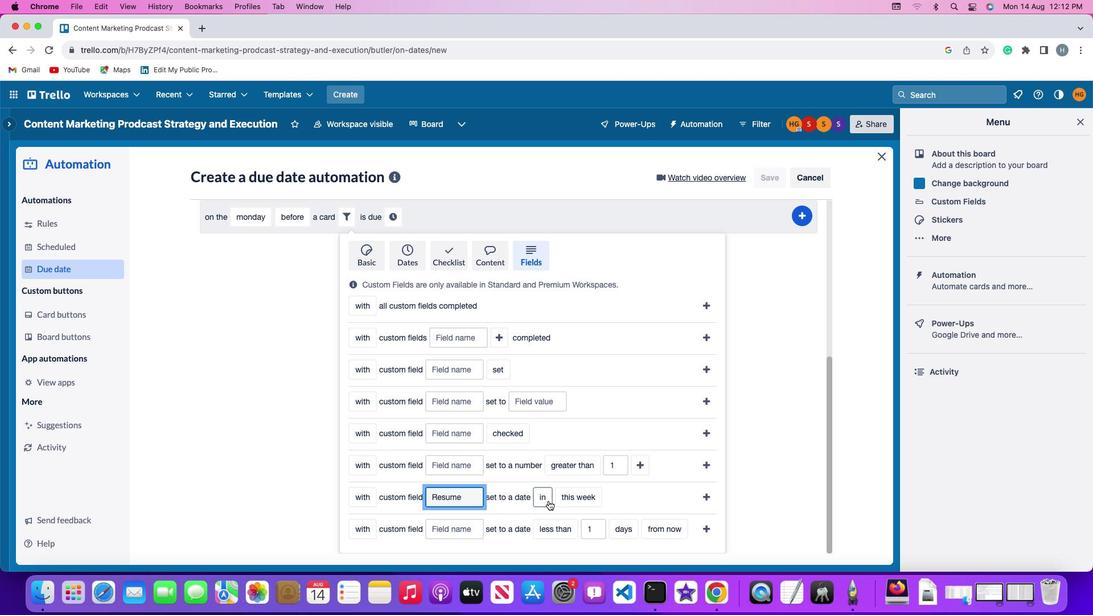 
Action: Mouse pressed left at (548, 500)
Screenshot: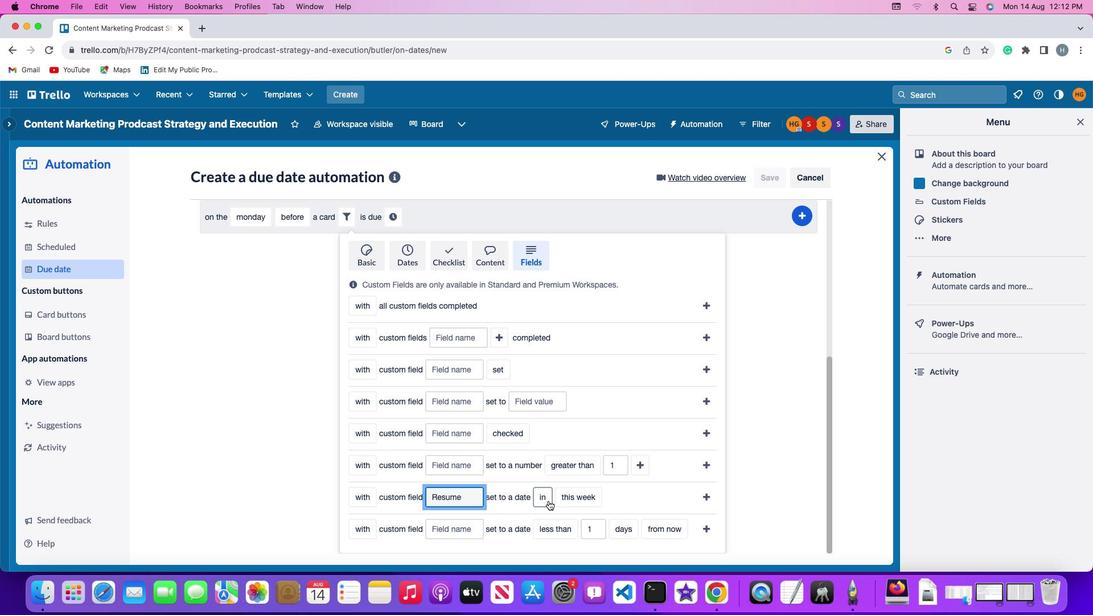 
Action: Mouse moved to (548, 544)
Screenshot: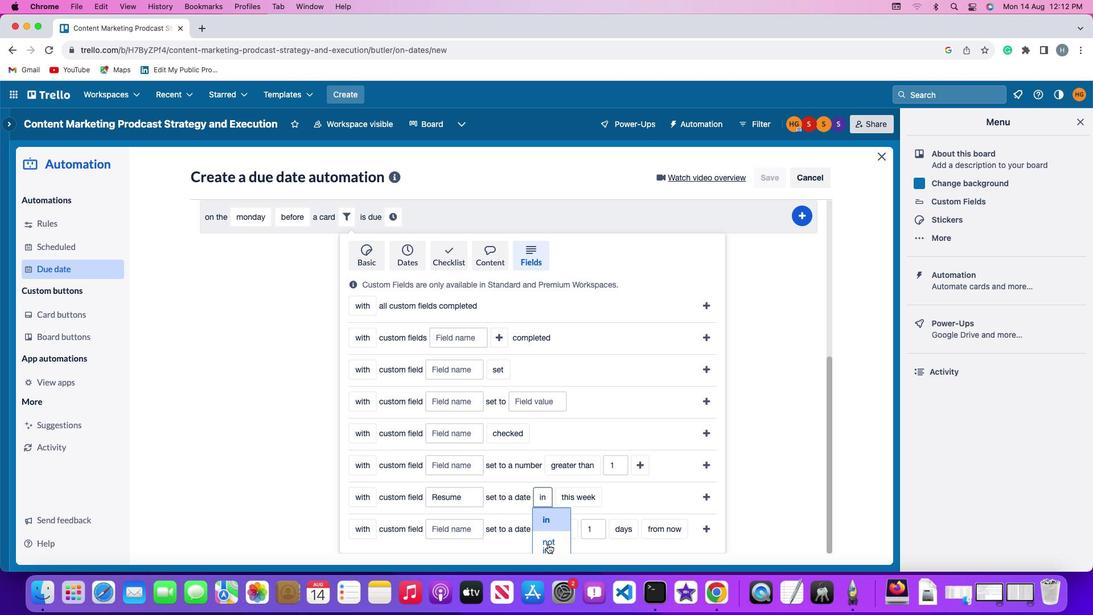 
Action: Mouse pressed left at (548, 544)
Screenshot: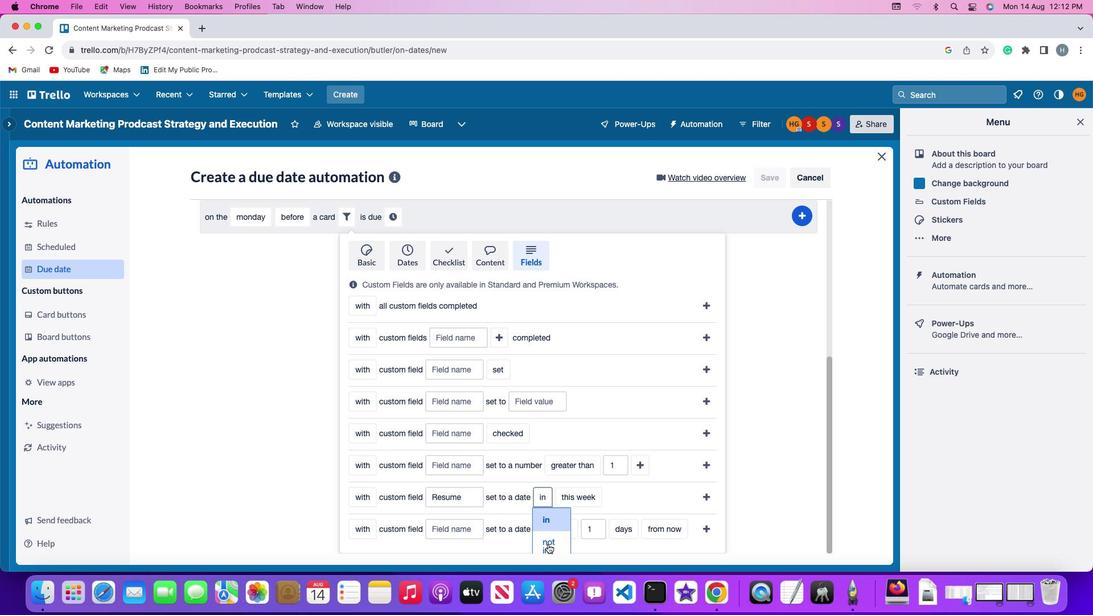 
Action: Mouse moved to (593, 497)
Screenshot: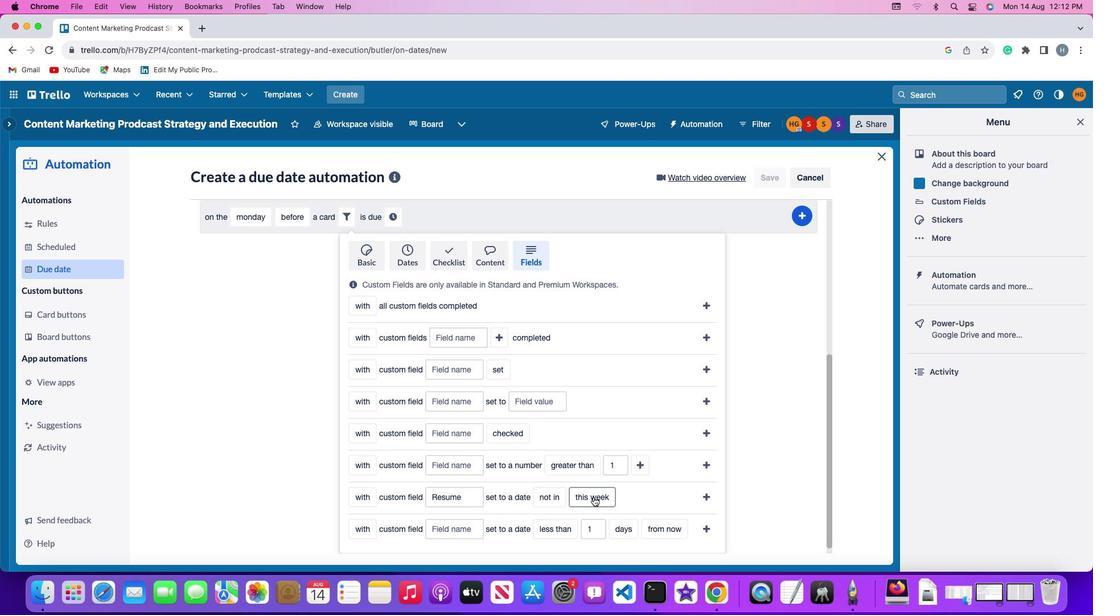 
Action: Mouse pressed left at (593, 497)
Screenshot: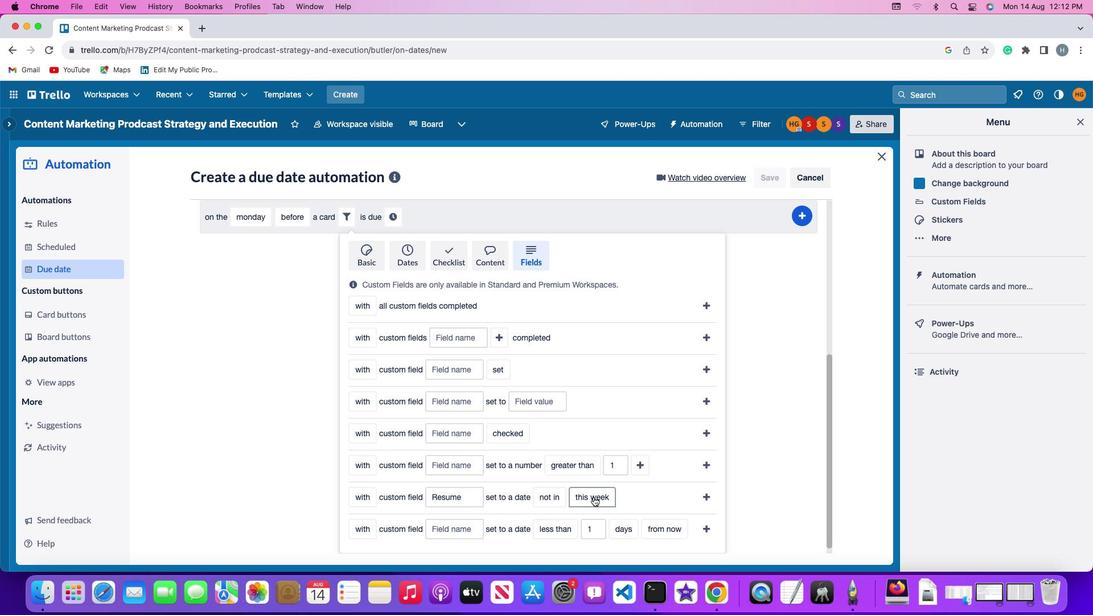 
Action: Mouse moved to (601, 519)
Screenshot: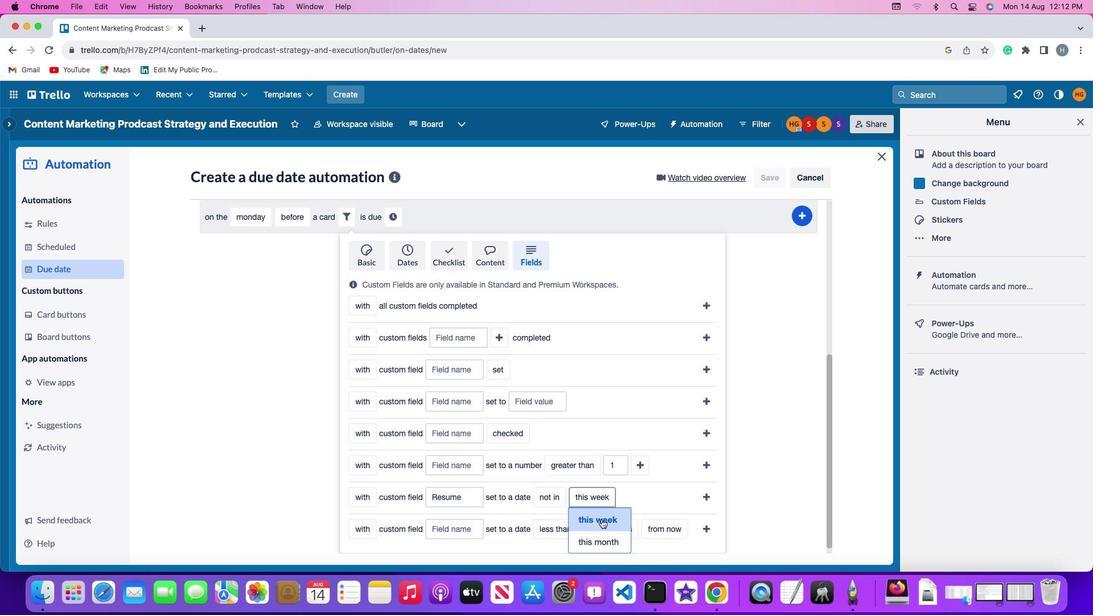 
Action: Mouse pressed left at (601, 519)
Screenshot: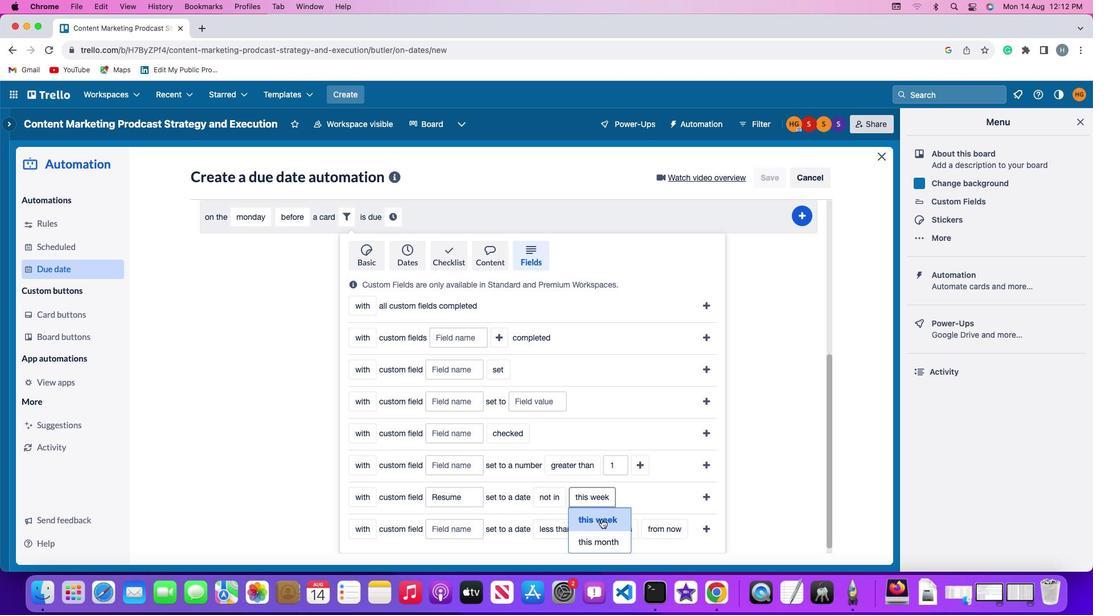 
Action: Mouse moved to (701, 491)
Screenshot: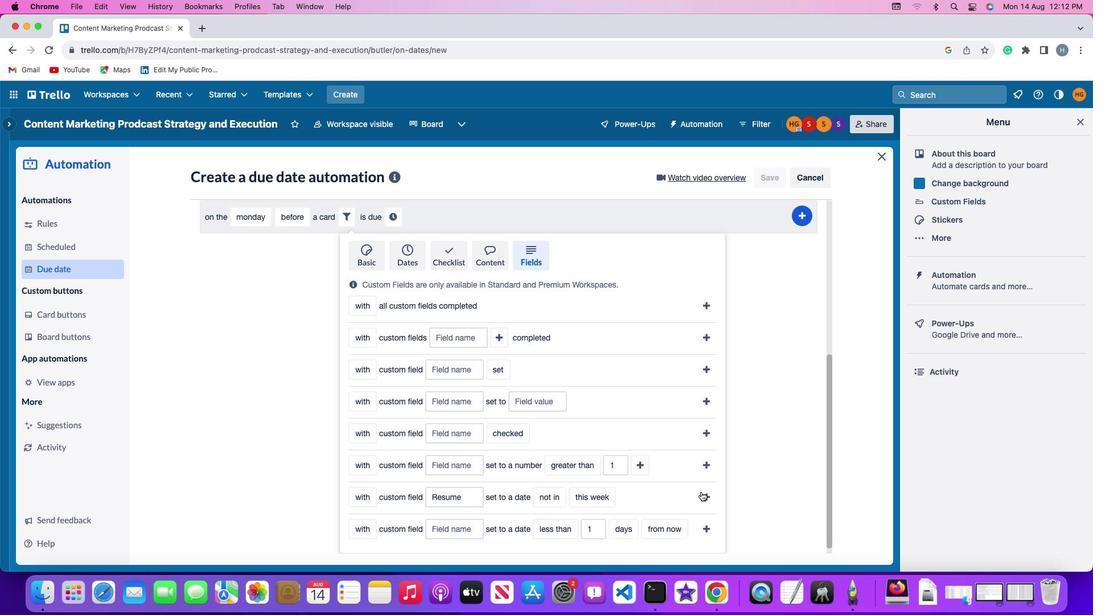 
Action: Mouse pressed left at (701, 491)
Screenshot: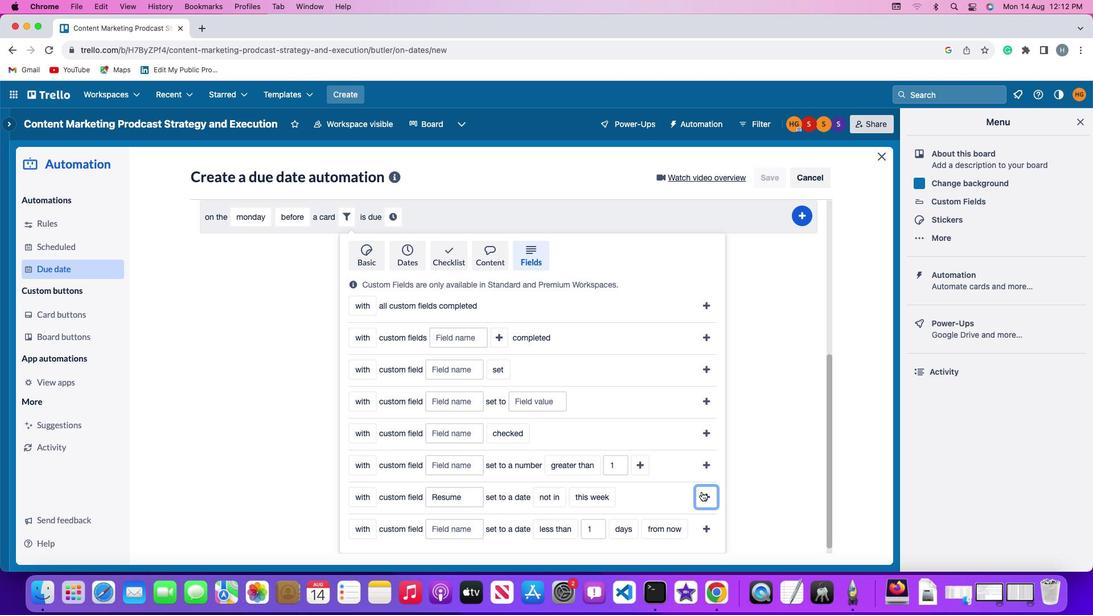
Action: Mouse moved to (623, 501)
Screenshot: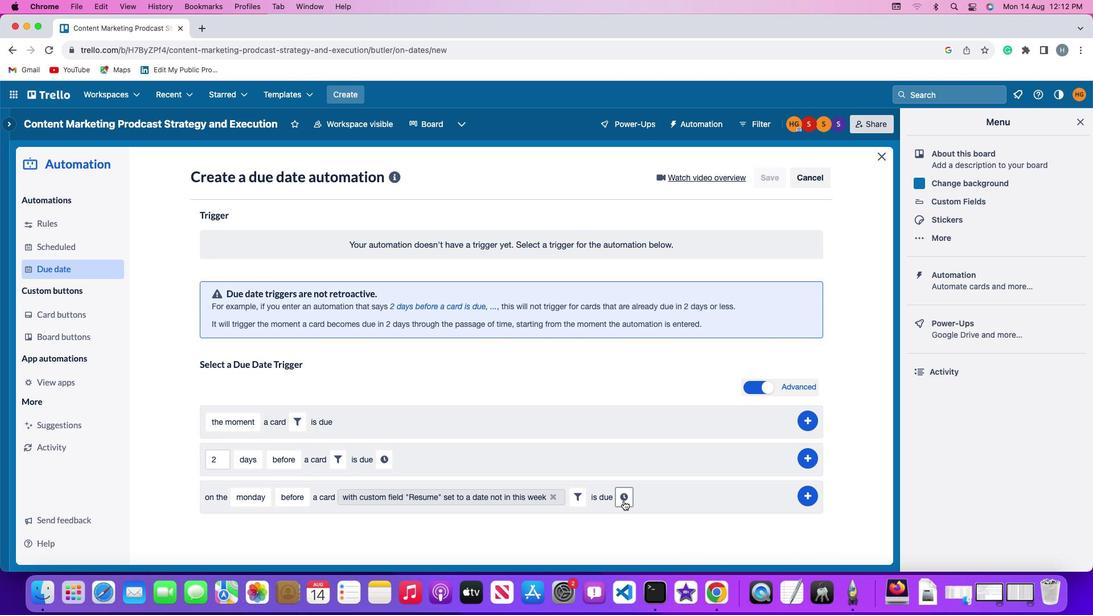 
Action: Mouse pressed left at (623, 501)
Screenshot: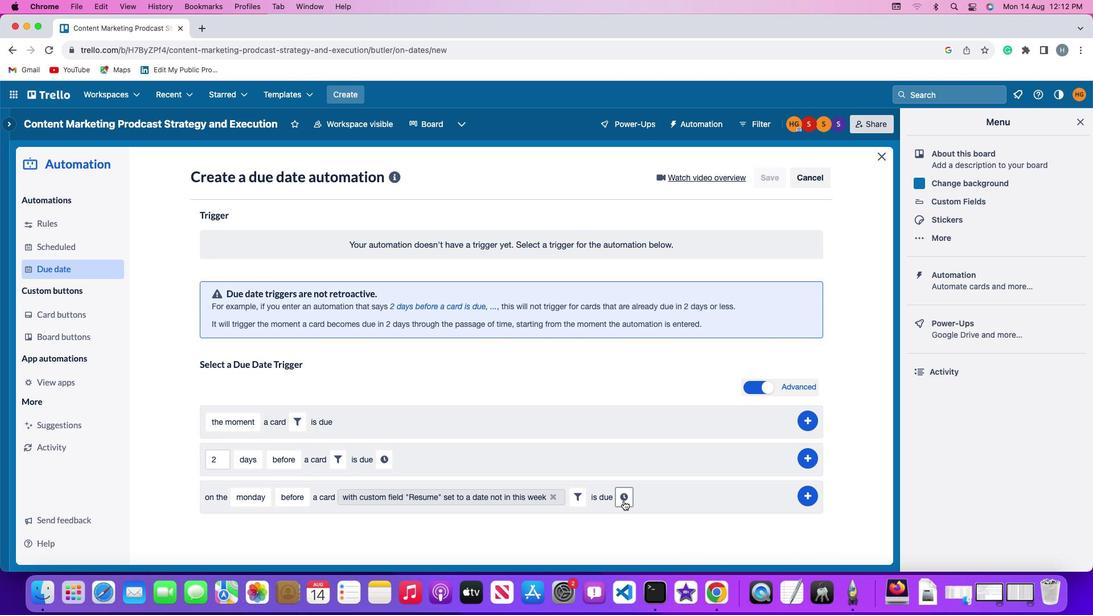 
Action: Mouse moved to (653, 503)
Screenshot: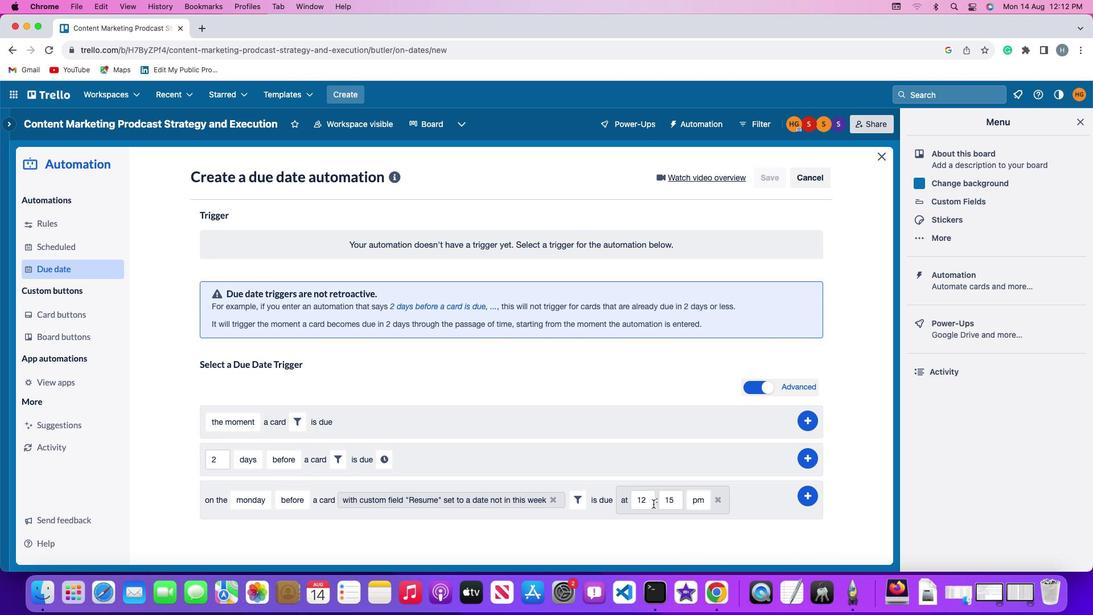 
Action: Mouse pressed left at (653, 503)
Screenshot: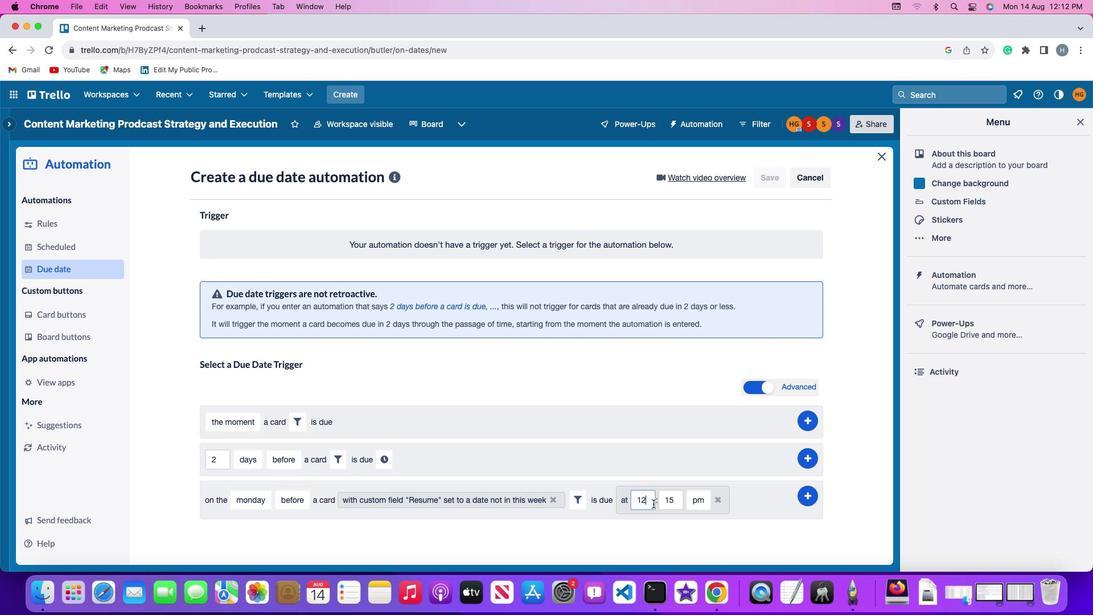 
Action: Mouse moved to (653, 503)
Screenshot: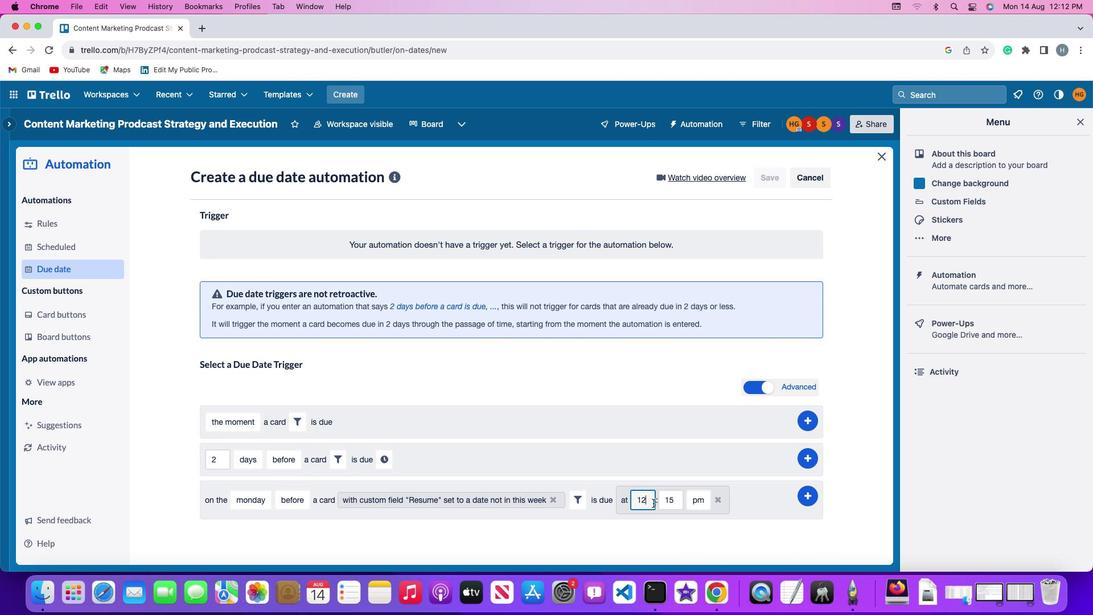 
Action: Key pressed Key.backspace
Screenshot: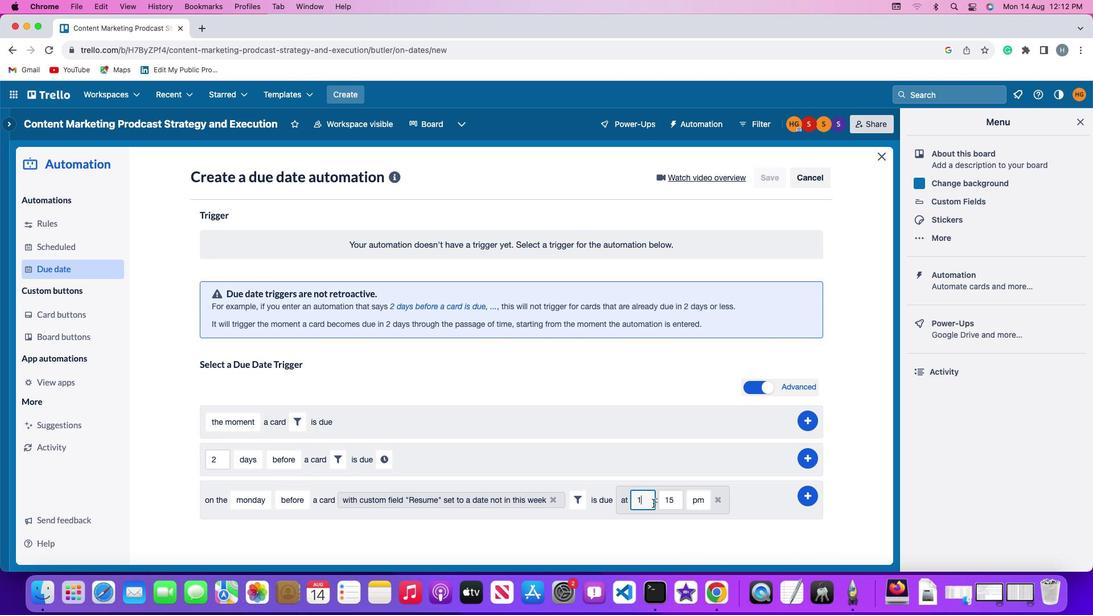
Action: Mouse moved to (653, 502)
Screenshot: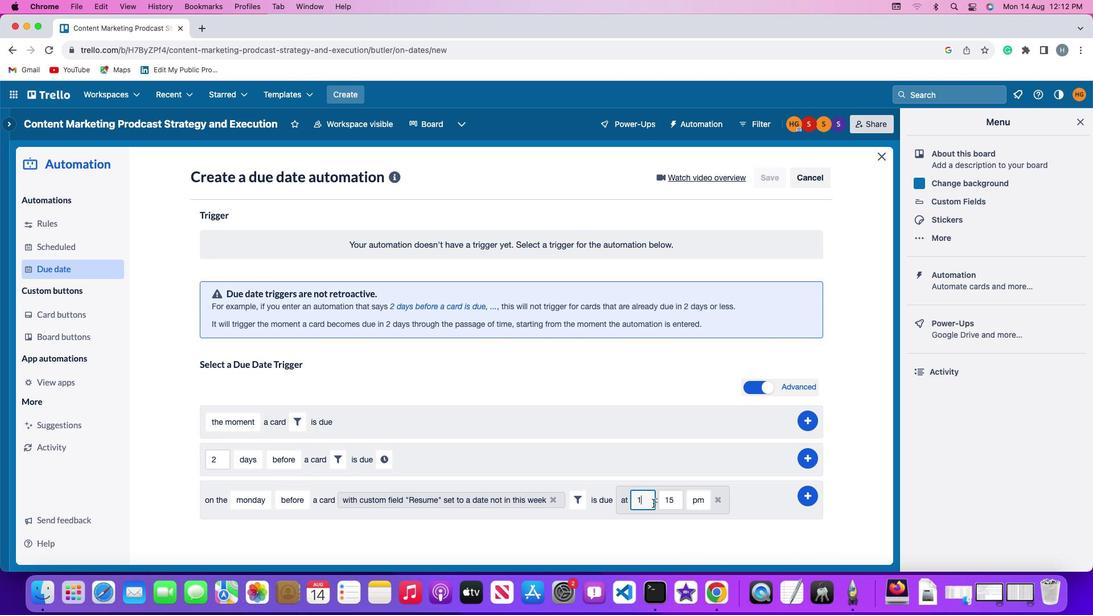 
Action: Key pressed Key.backspace
Screenshot: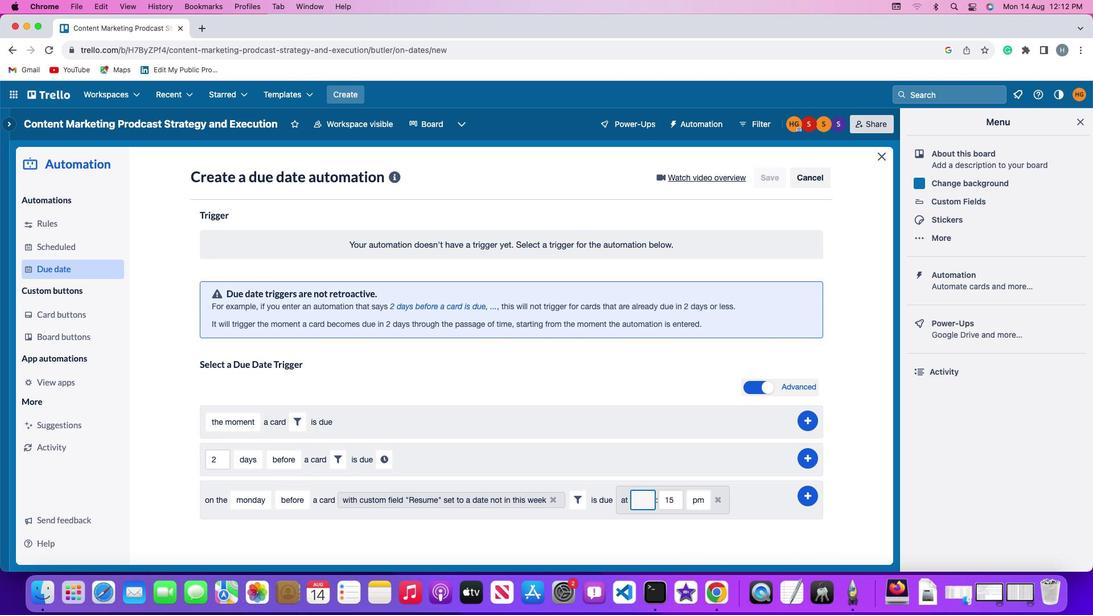 
Action: Mouse moved to (650, 501)
Screenshot: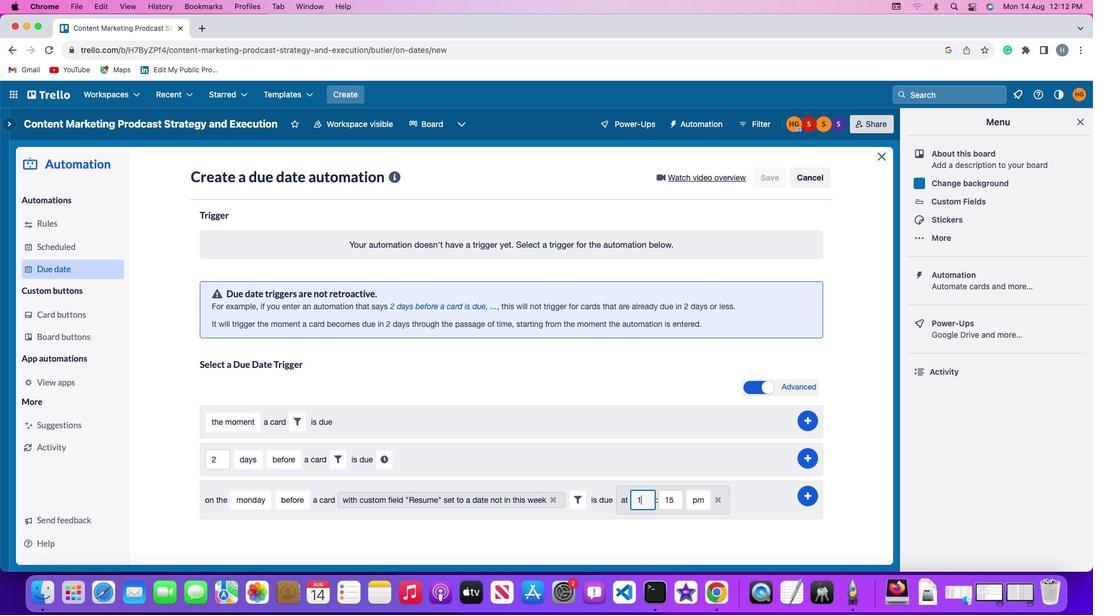 
Action: Key pressed '1''1'
Screenshot: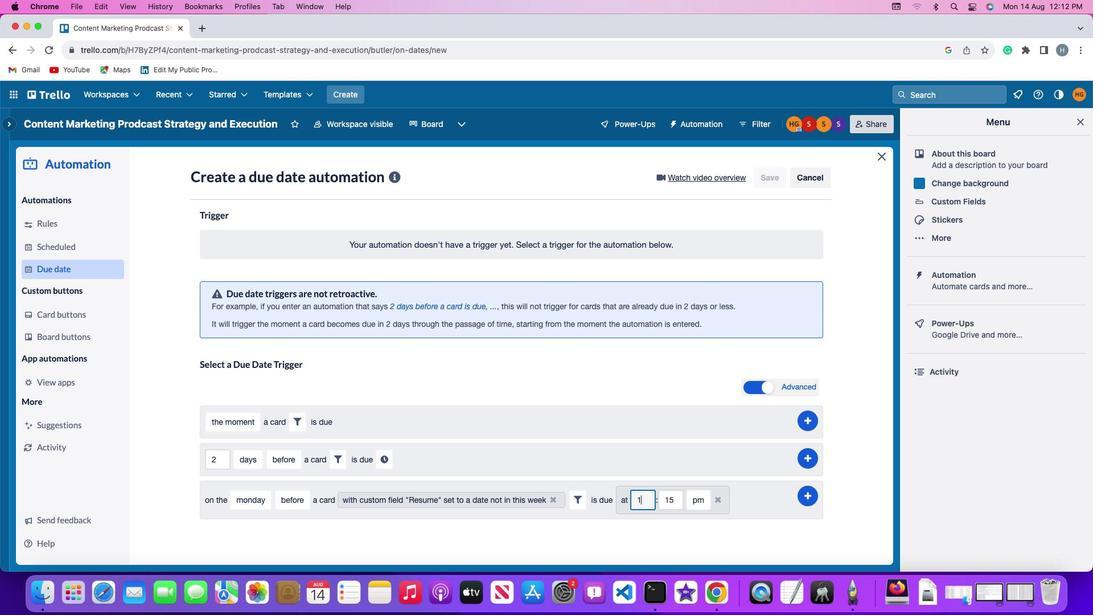 
Action: Mouse moved to (675, 498)
Screenshot: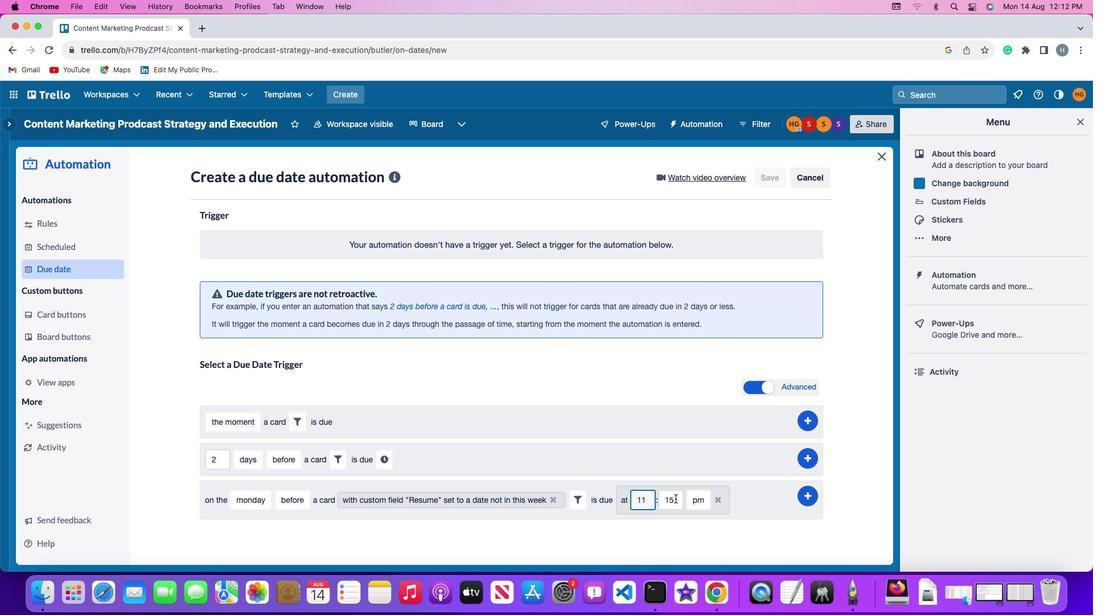 
Action: Mouse pressed left at (675, 498)
Screenshot: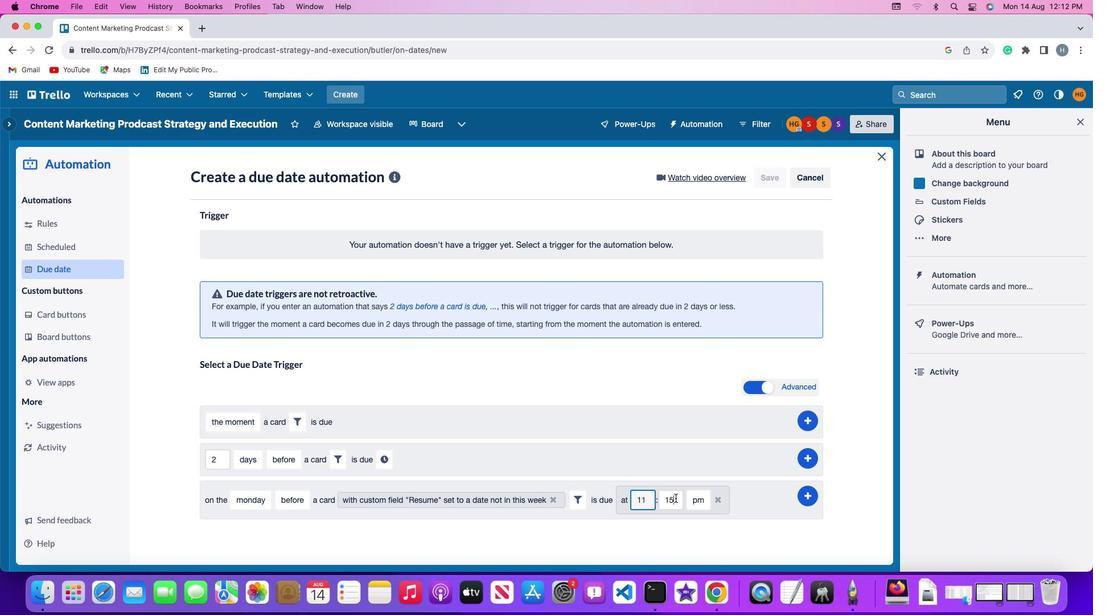 
Action: Mouse moved to (675, 498)
Screenshot: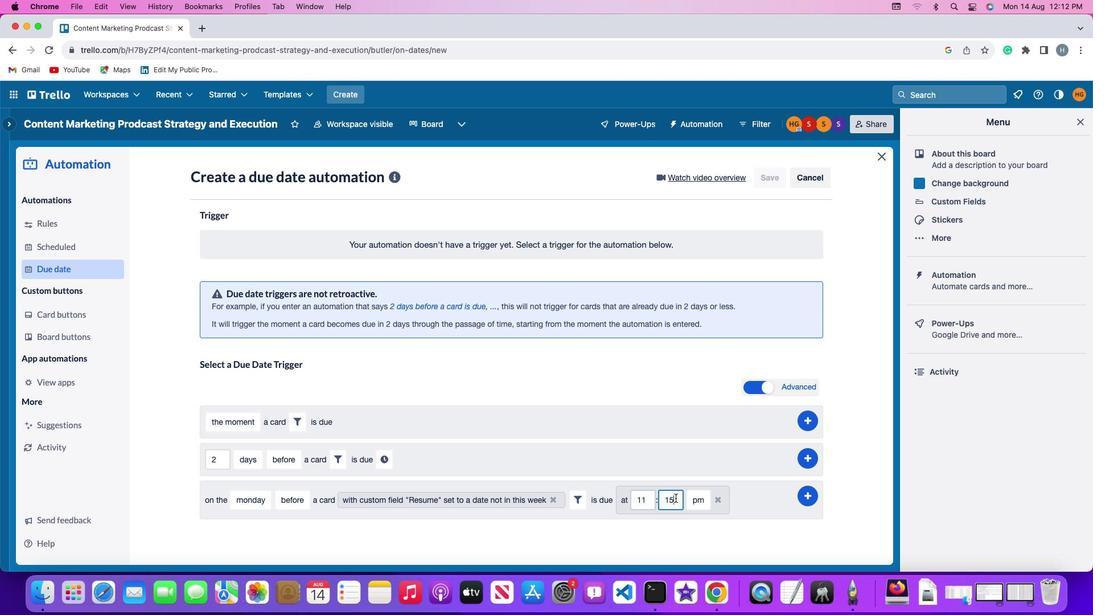 
Action: Key pressed Key.backspaceKey.backspace'0''0'
Screenshot: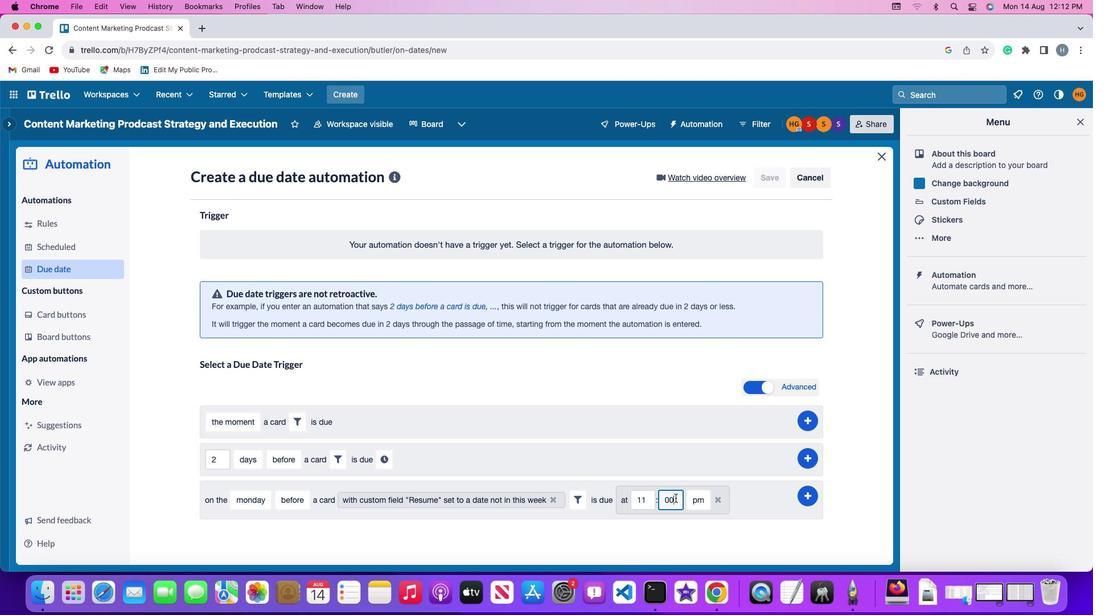 
Action: Mouse moved to (694, 498)
Screenshot: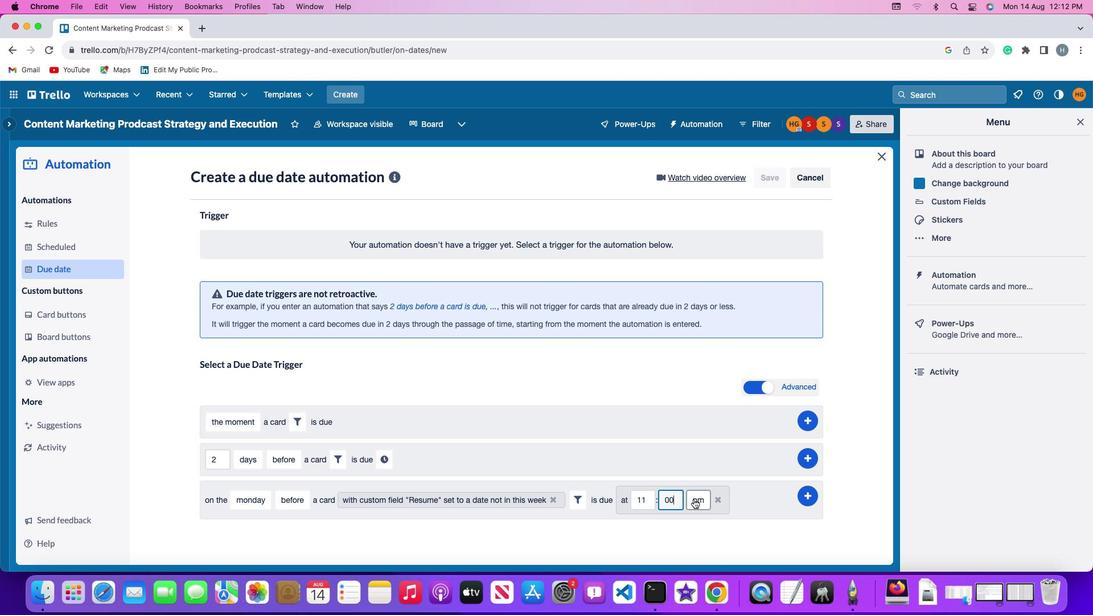 
Action: Mouse pressed left at (694, 498)
Screenshot: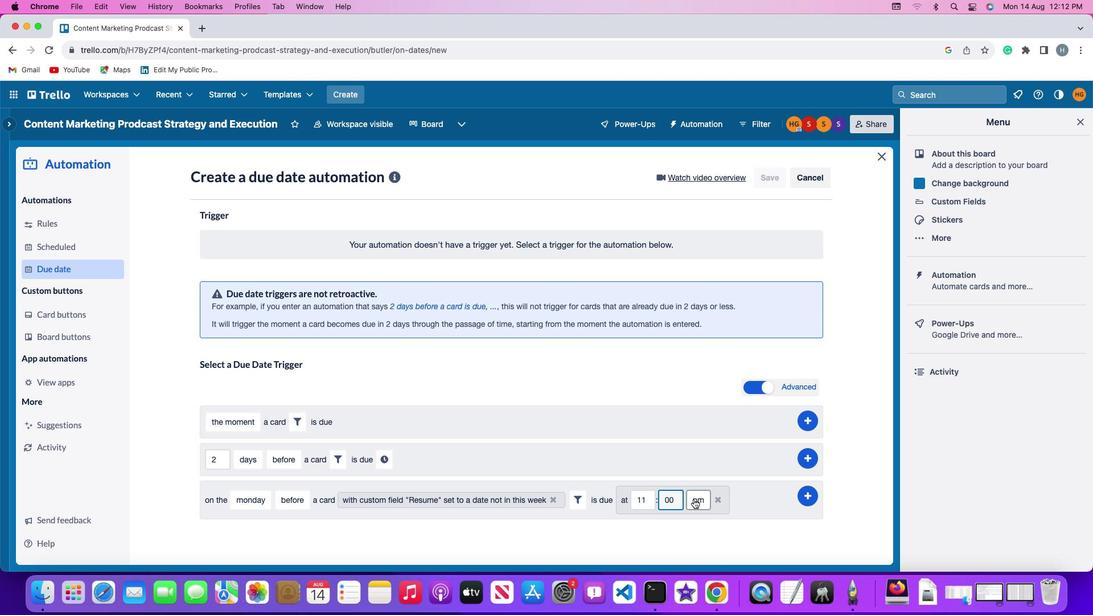 
Action: Mouse moved to (699, 519)
Screenshot: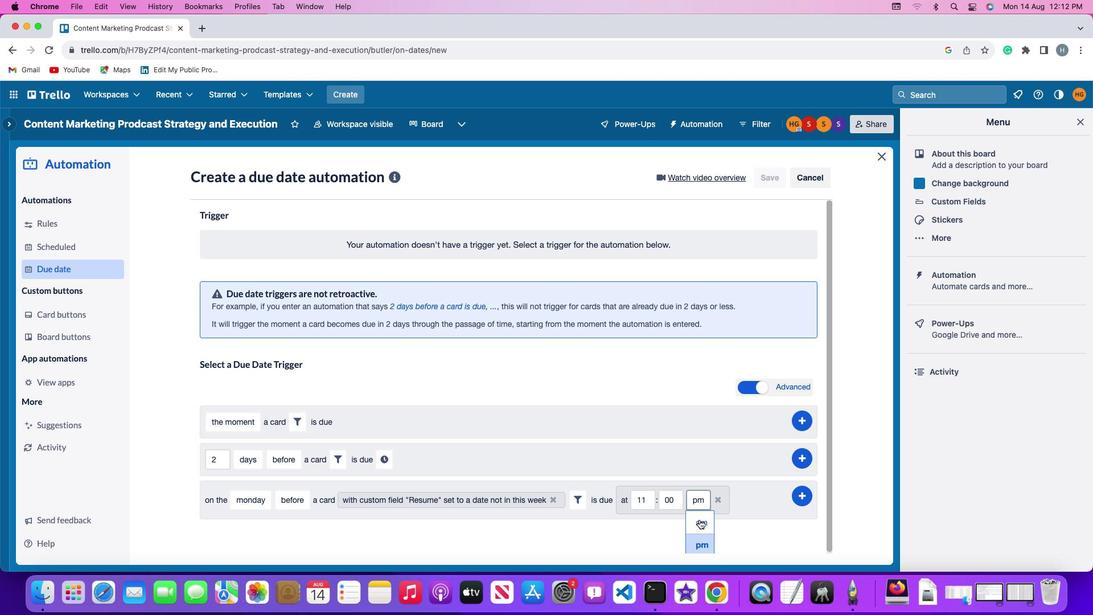 
Action: Mouse pressed left at (699, 519)
Screenshot: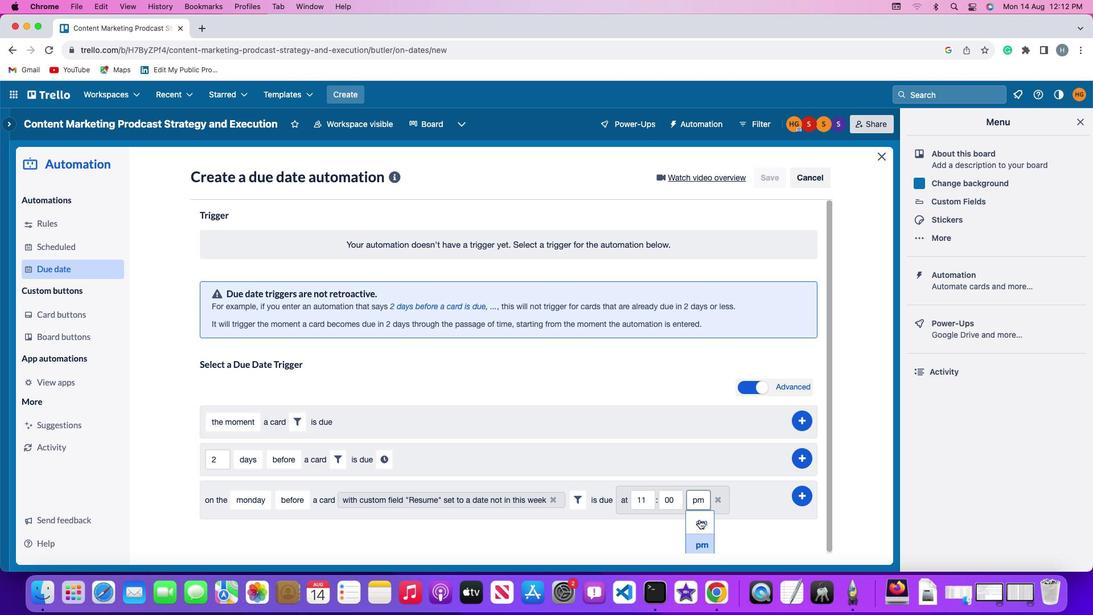 
Action: Mouse moved to (812, 497)
Screenshot: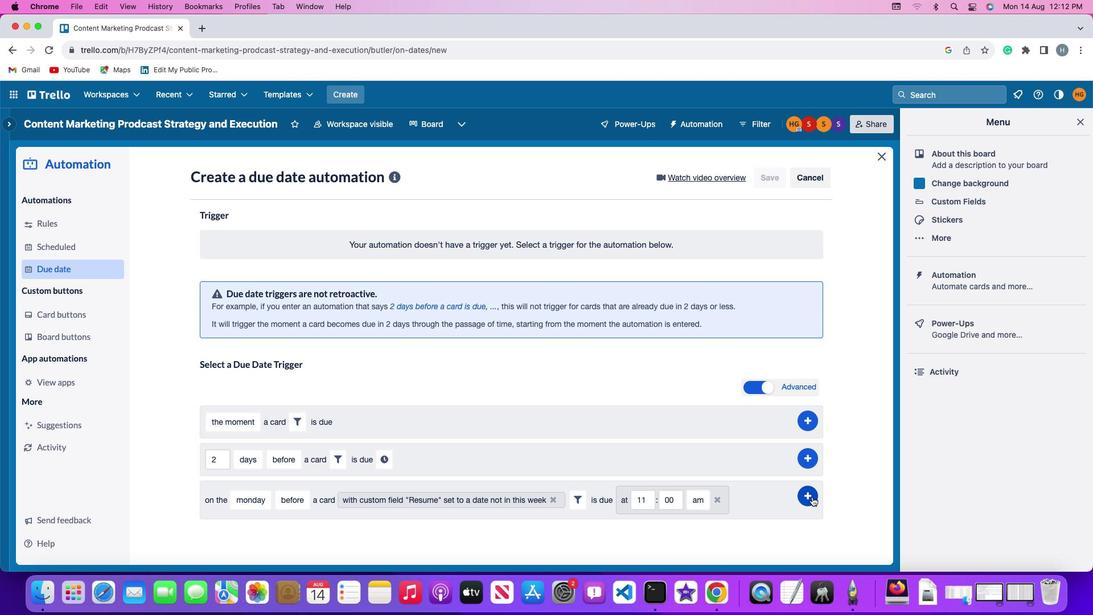
Action: Mouse pressed left at (812, 497)
Screenshot: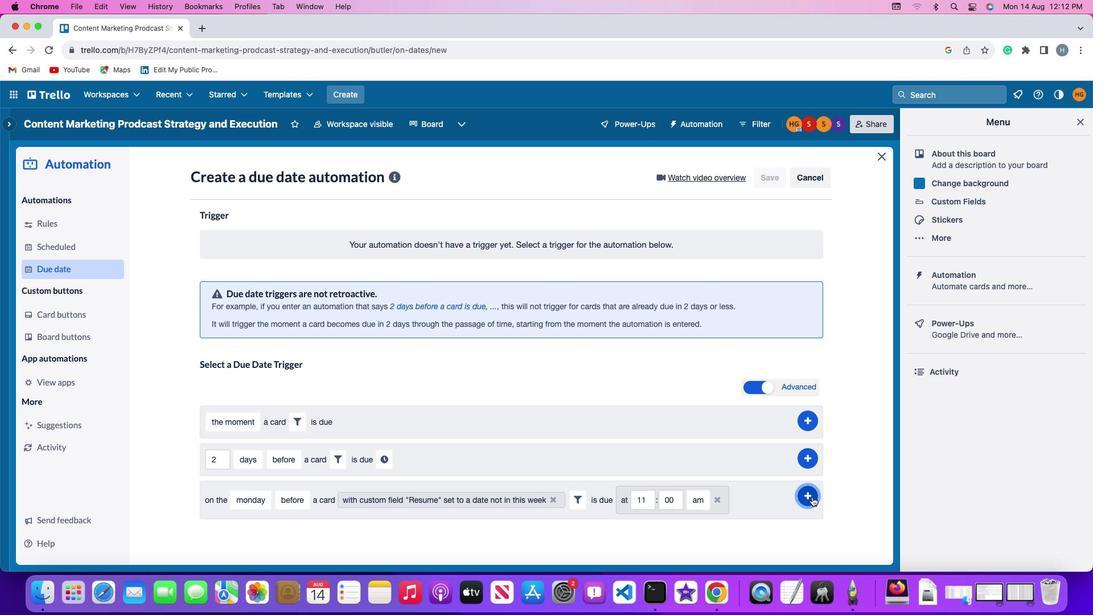 
Action: Mouse moved to (850, 423)
Screenshot: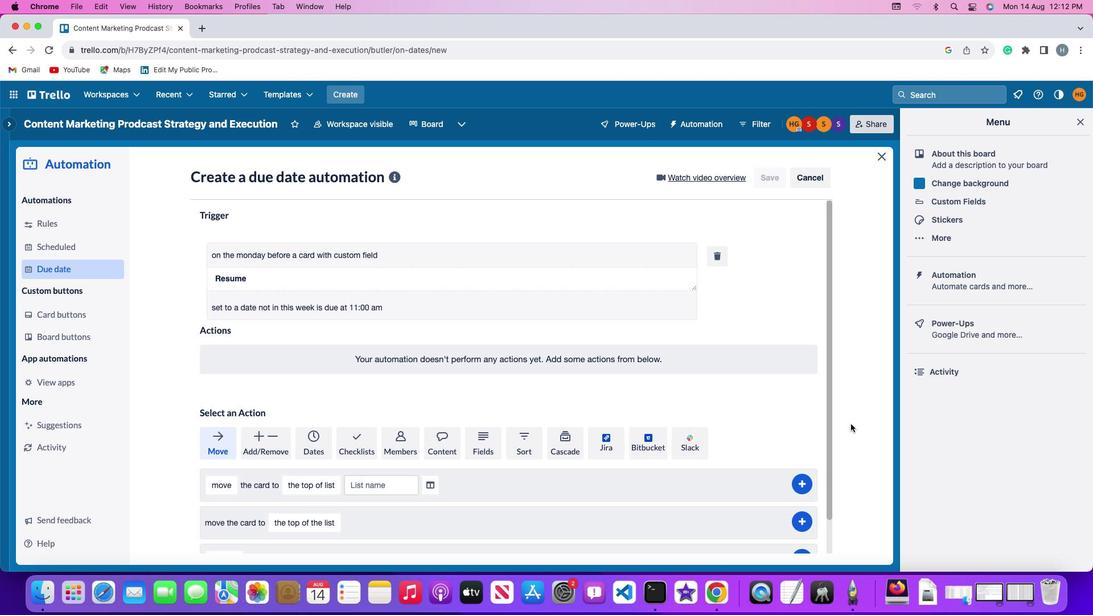 
